 Task: Look for space in Saint-Hyacinthe, Canada from 2nd September, 2023 to 10th September, 2023 for 1 adult in price range Rs.5000 to Rs.16000. Place can be private room with 1  bedroom having 1 bed and 1 bathroom. Property type can be house, flat, guest house, hotel. Booking option can be shelf check-in. Required host language is English.
Action: Mouse moved to (388, 75)
Screenshot: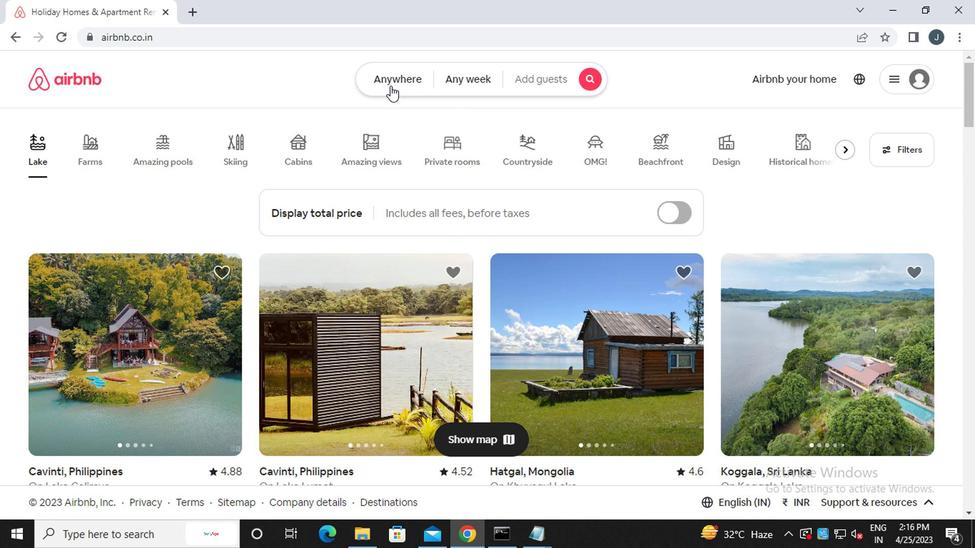 
Action: Mouse pressed left at (388, 75)
Screenshot: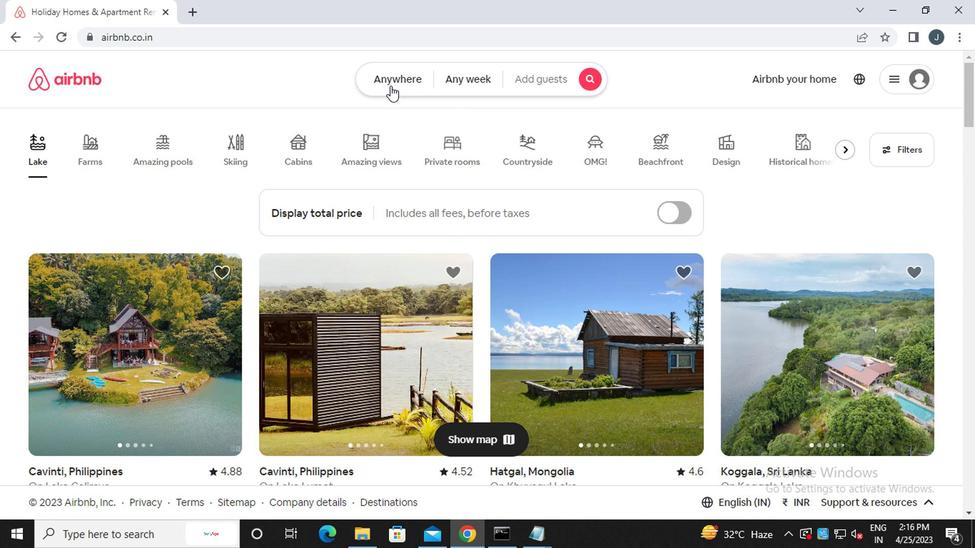 
Action: Mouse moved to (230, 133)
Screenshot: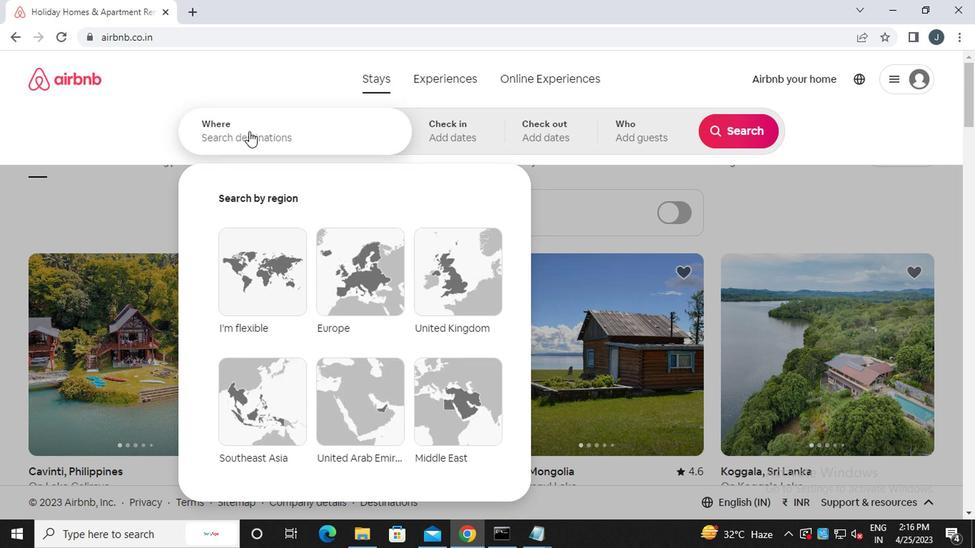 
Action: Mouse pressed left at (230, 133)
Screenshot: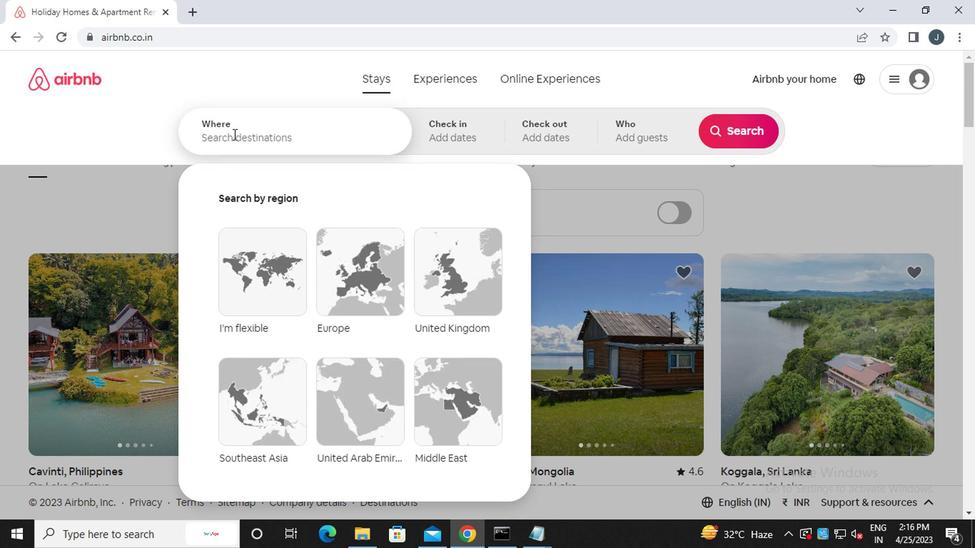 
Action: Key pressed s<Key.caps_lock>aint-<Key.caps_lock>h<Key.caps_lock>yacinthe,<Key.caps_lock>c<Key.caps_lock>anada
Screenshot: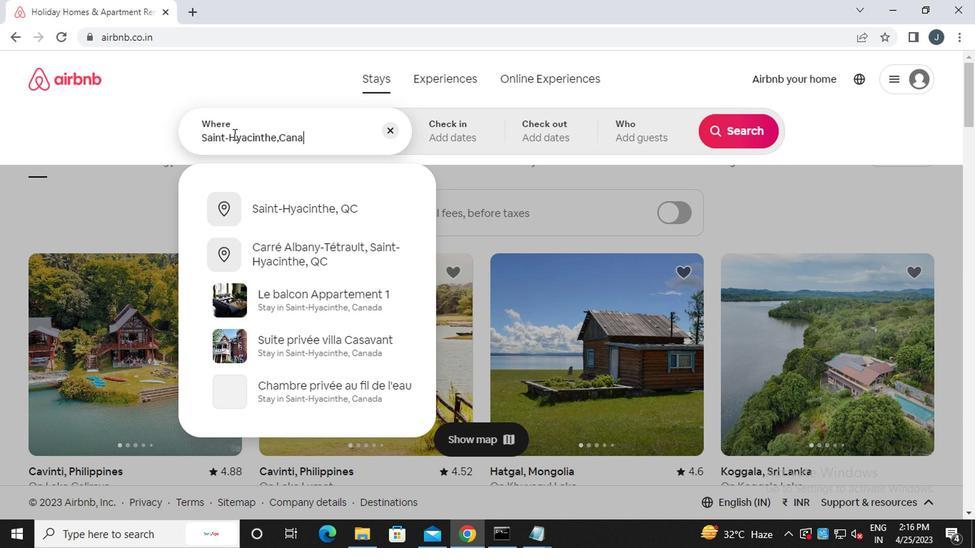 
Action: Mouse moved to (467, 137)
Screenshot: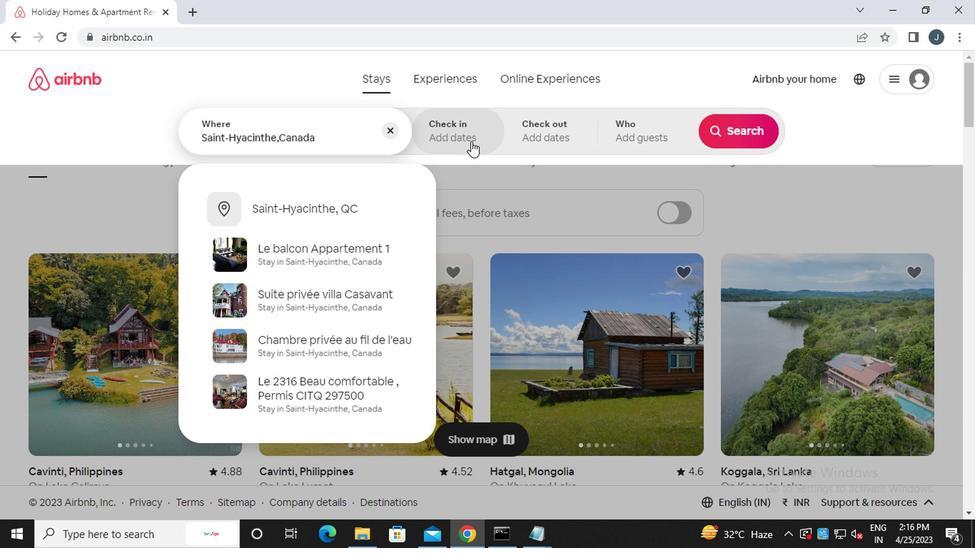
Action: Mouse pressed left at (467, 137)
Screenshot: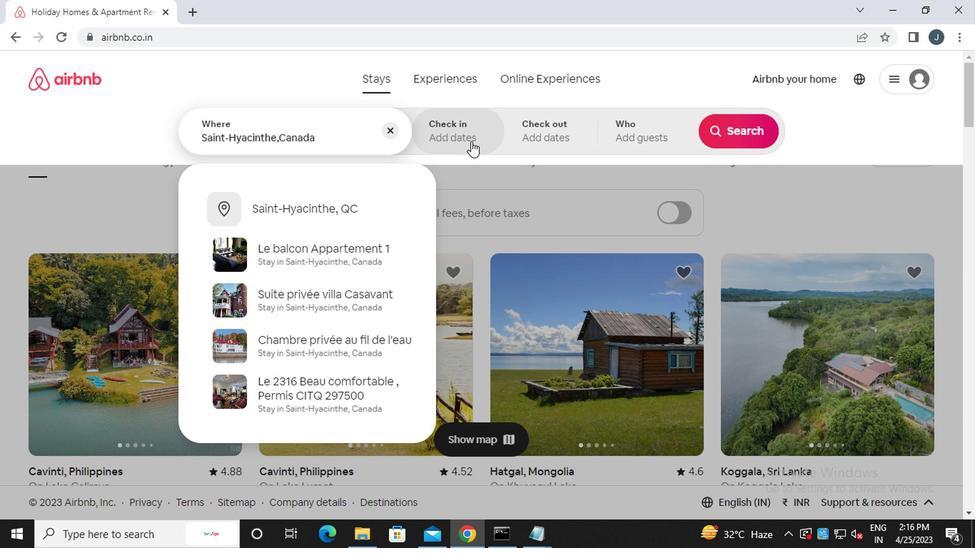 
Action: Mouse moved to (725, 243)
Screenshot: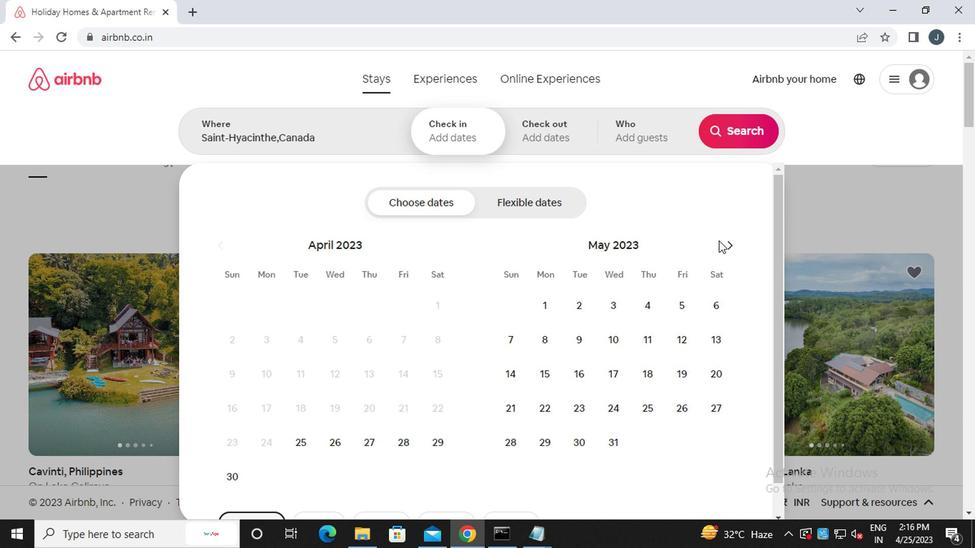 
Action: Mouse pressed left at (725, 243)
Screenshot: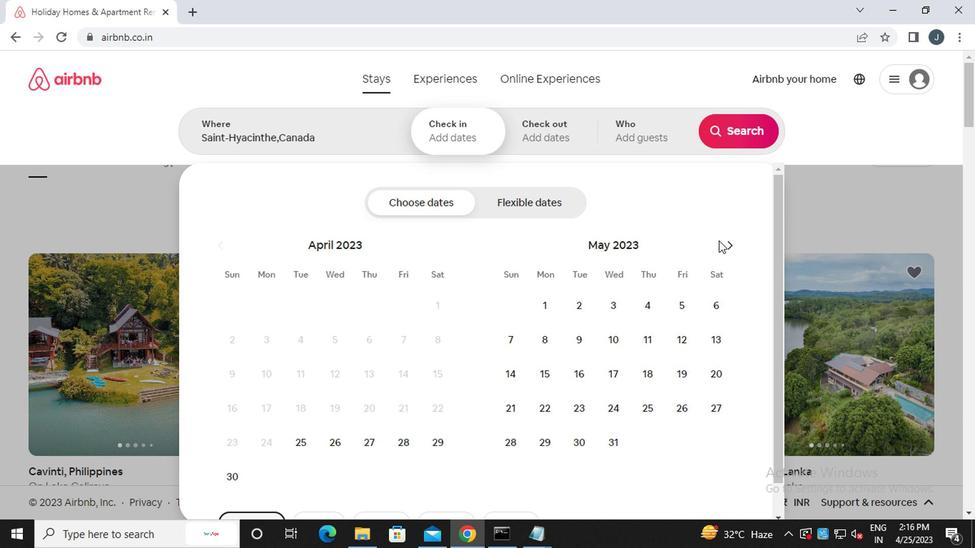 
Action: Mouse moved to (727, 244)
Screenshot: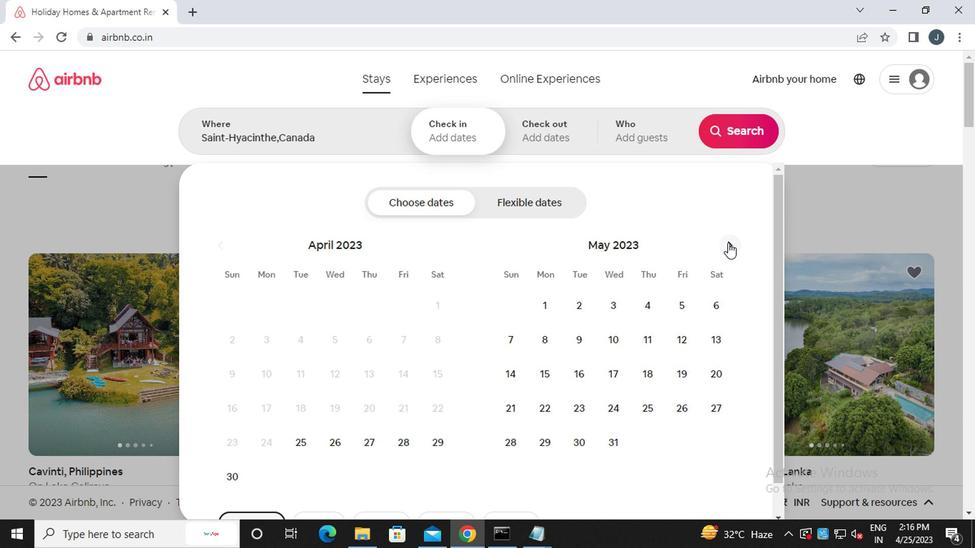 
Action: Mouse pressed left at (727, 244)
Screenshot: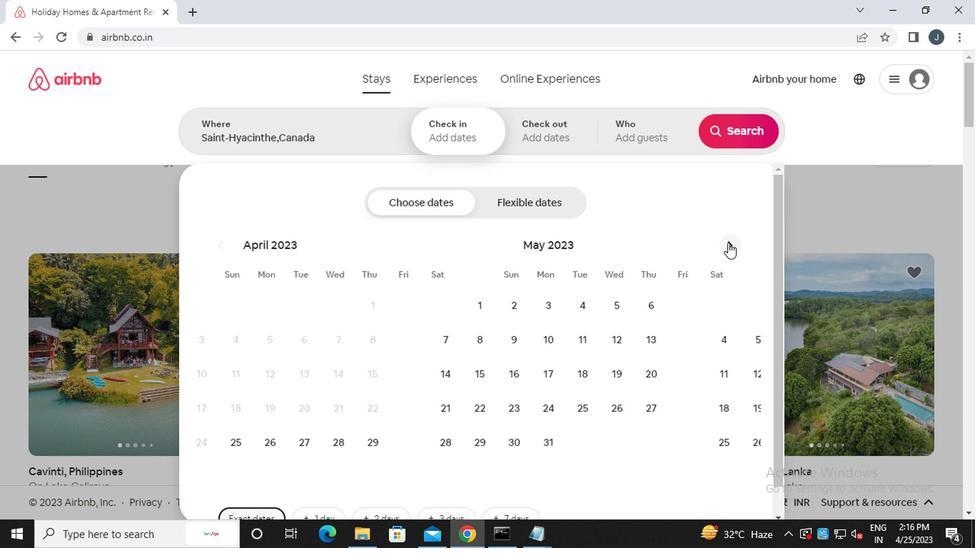 
Action: Mouse moved to (728, 244)
Screenshot: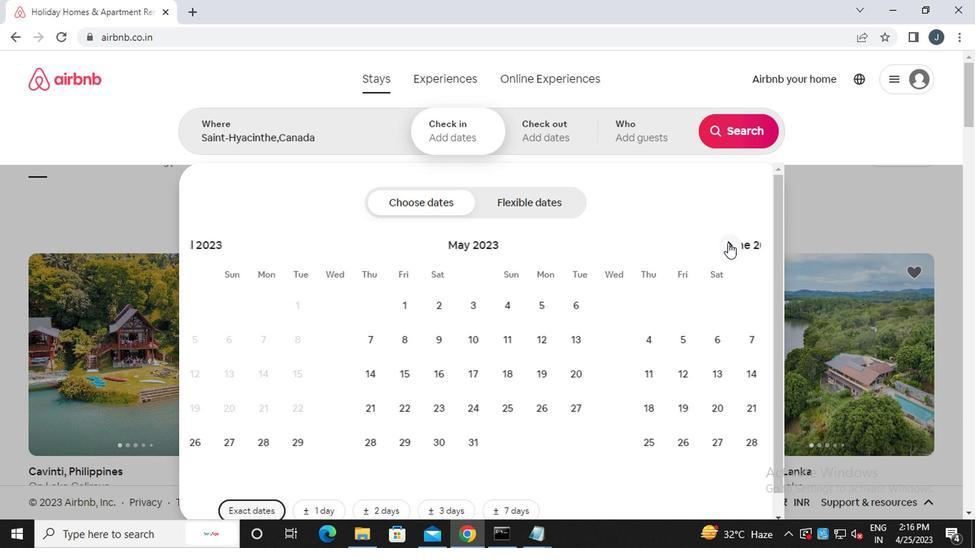 
Action: Mouse pressed left at (728, 244)
Screenshot: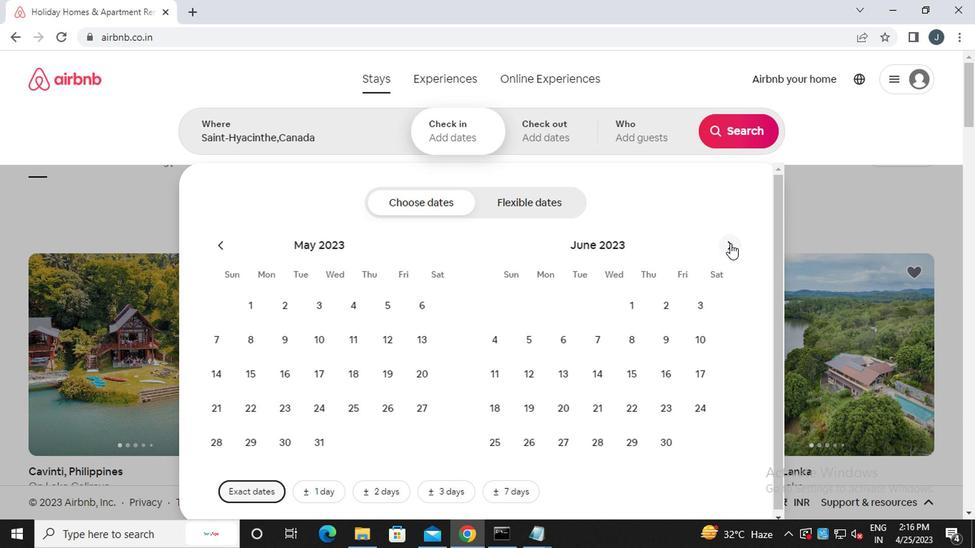 
Action: Mouse moved to (729, 245)
Screenshot: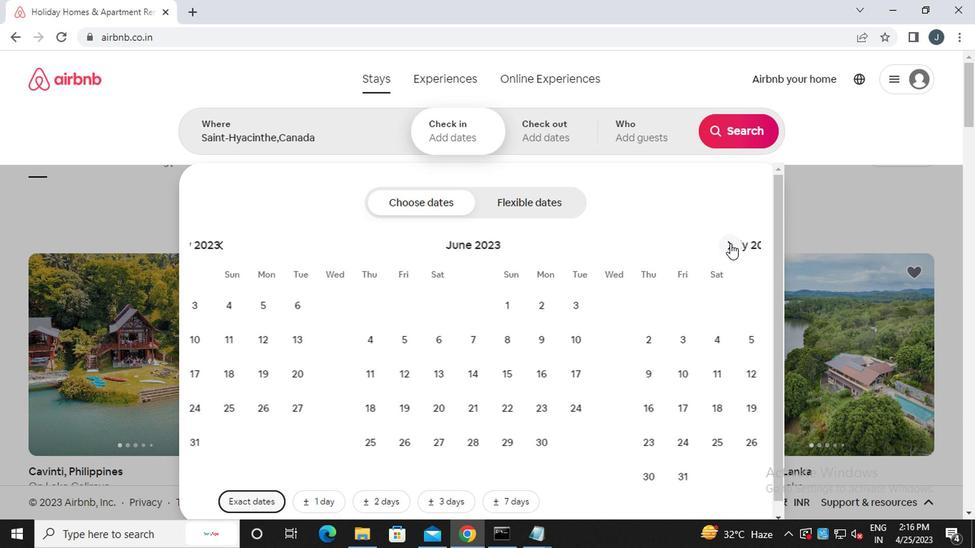 
Action: Mouse pressed left at (729, 245)
Screenshot: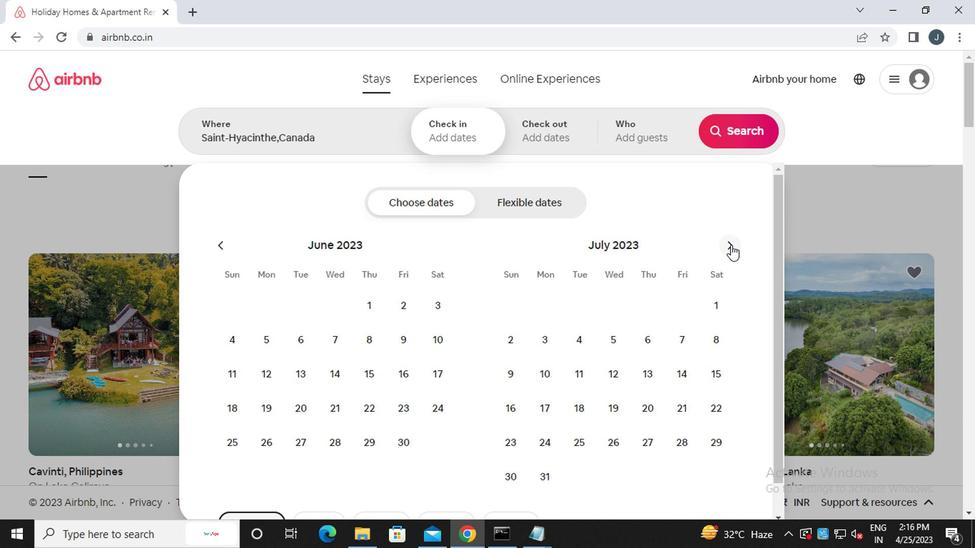 
Action: Mouse moved to (708, 309)
Screenshot: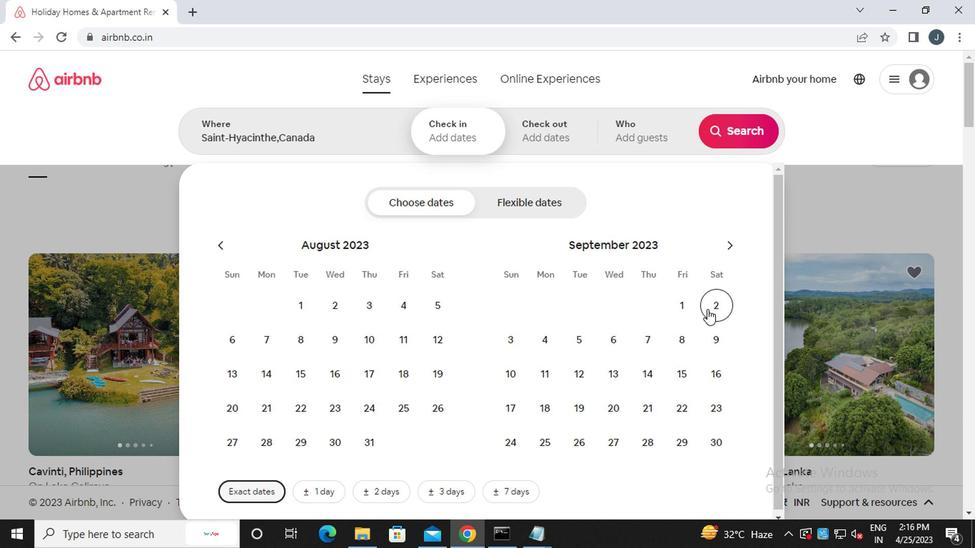 
Action: Mouse pressed left at (708, 309)
Screenshot: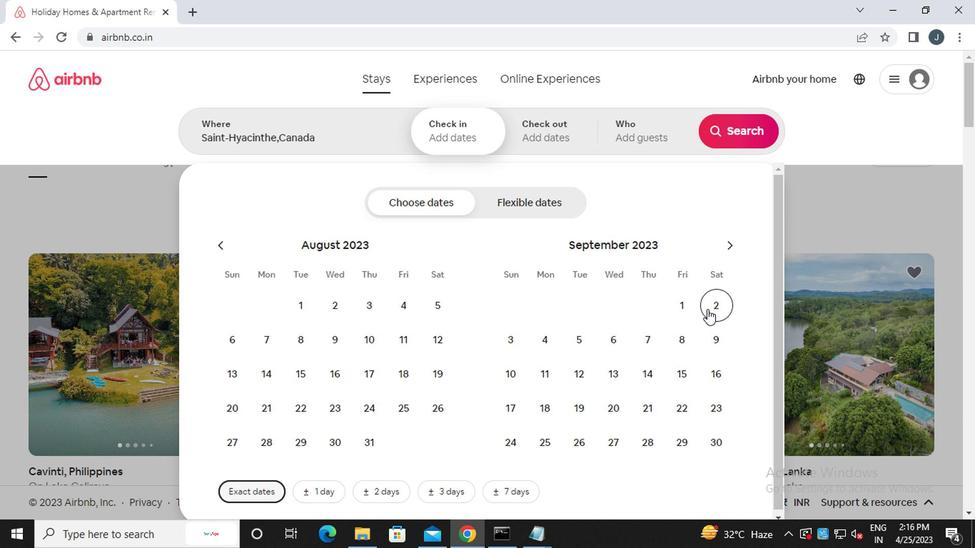 
Action: Mouse moved to (524, 372)
Screenshot: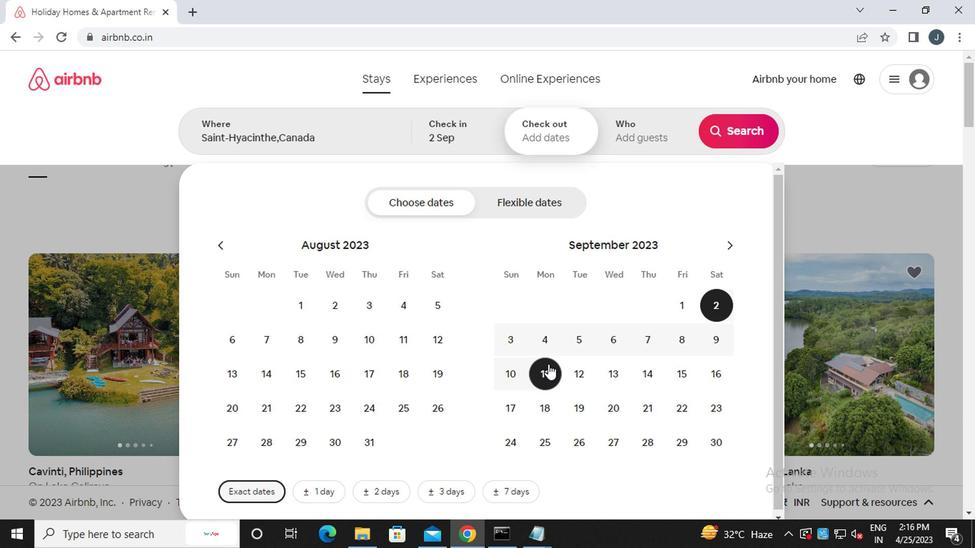 
Action: Mouse pressed left at (524, 372)
Screenshot: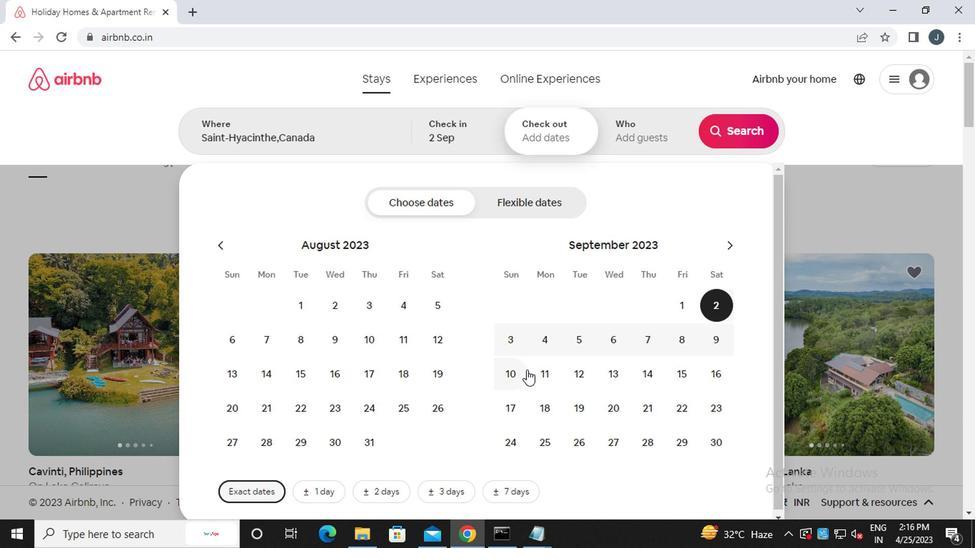 
Action: Mouse moved to (634, 130)
Screenshot: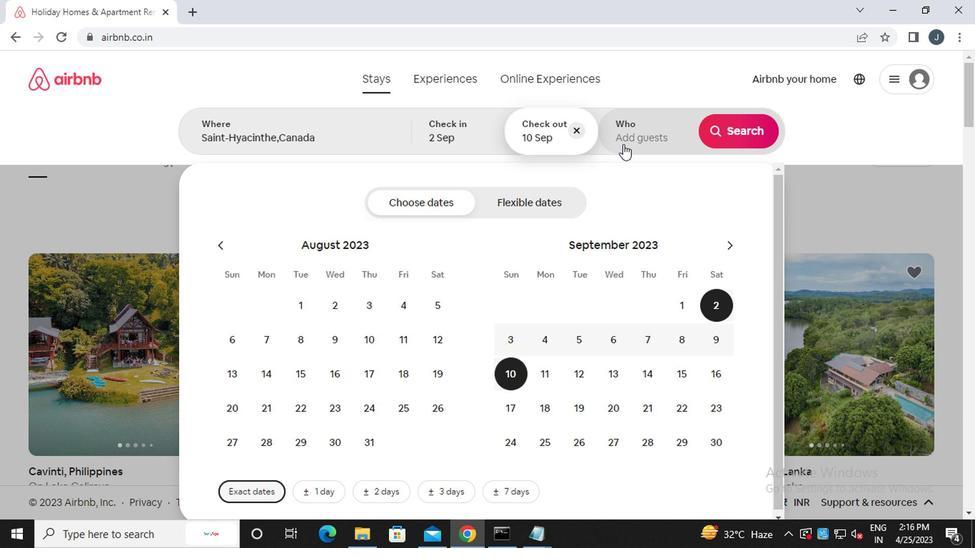 
Action: Mouse pressed left at (634, 130)
Screenshot: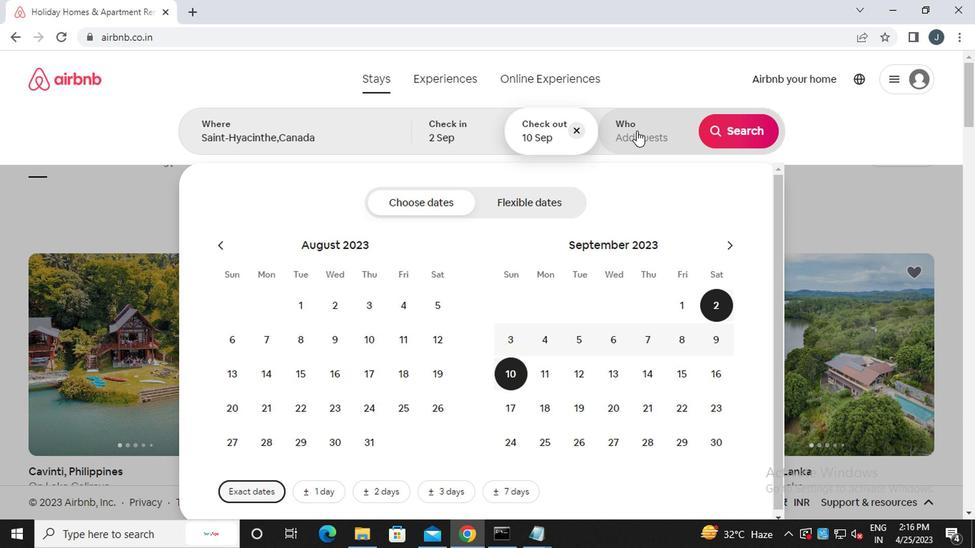 
Action: Mouse moved to (749, 208)
Screenshot: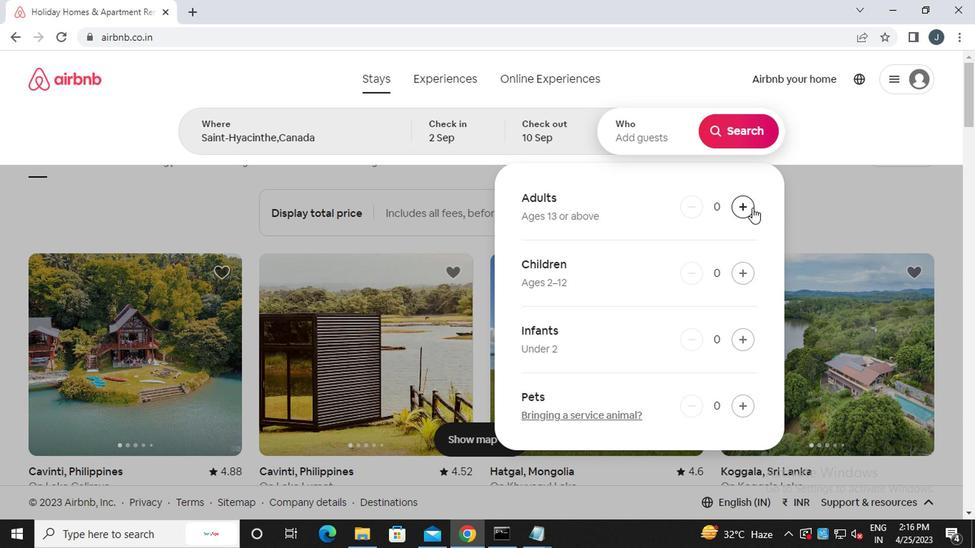 
Action: Mouse pressed left at (749, 208)
Screenshot: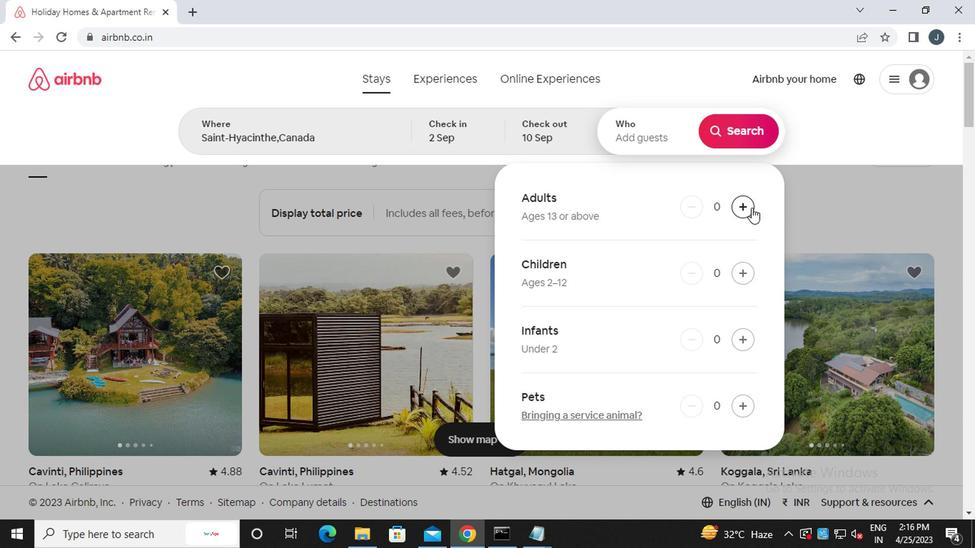 
Action: Mouse moved to (738, 131)
Screenshot: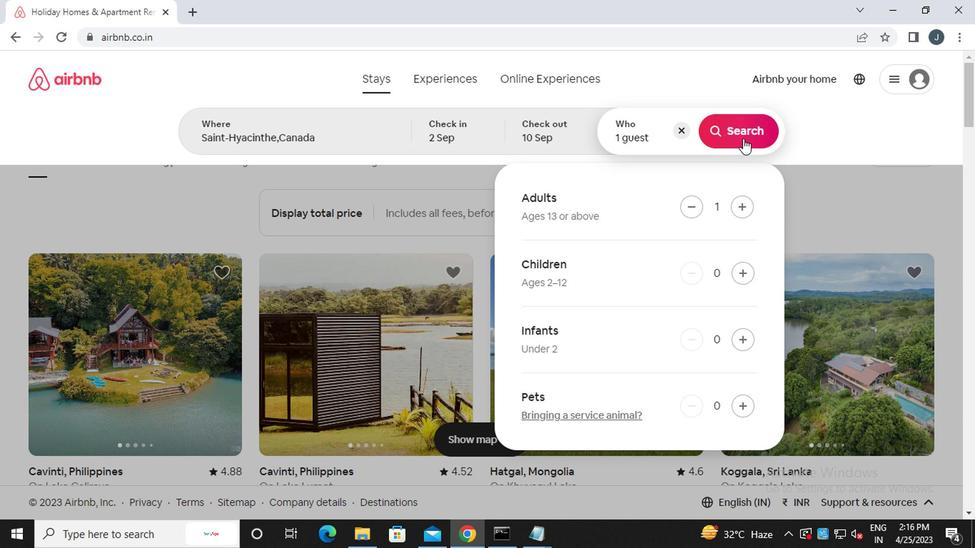 
Action: Mouse pressed left at (738, 131)
Screenshot: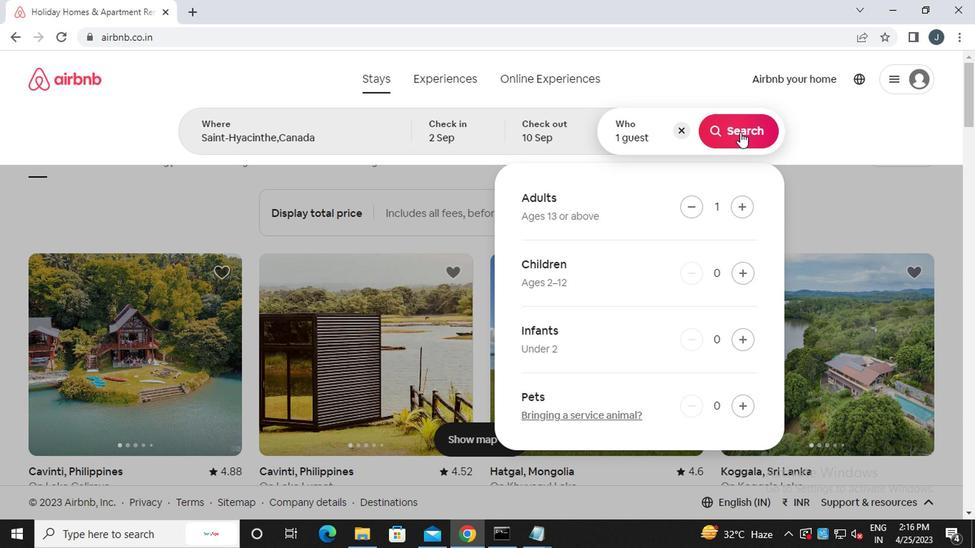 
Action: Mouse moved to (926, 135)
Screenshot: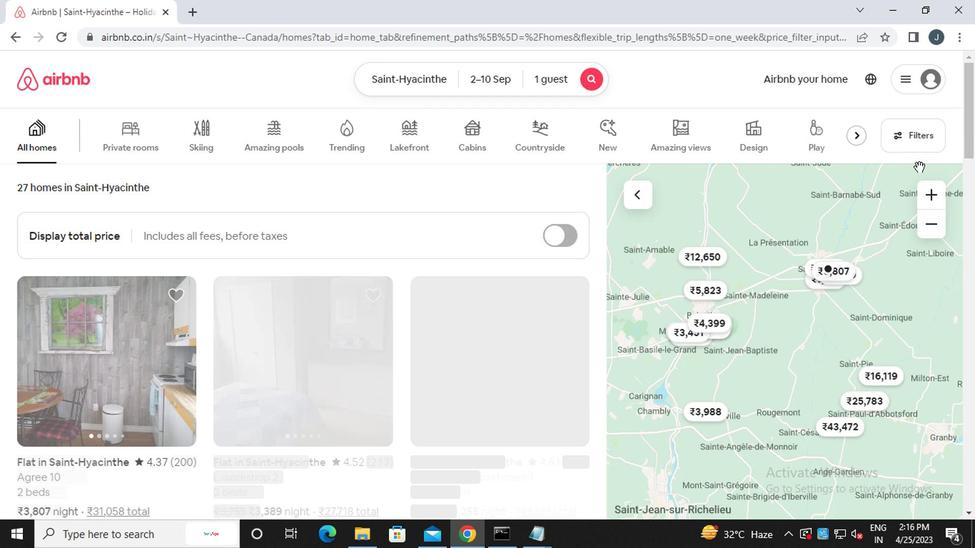 
Action: Mouse pressed left at (926, 135)
Screenshot: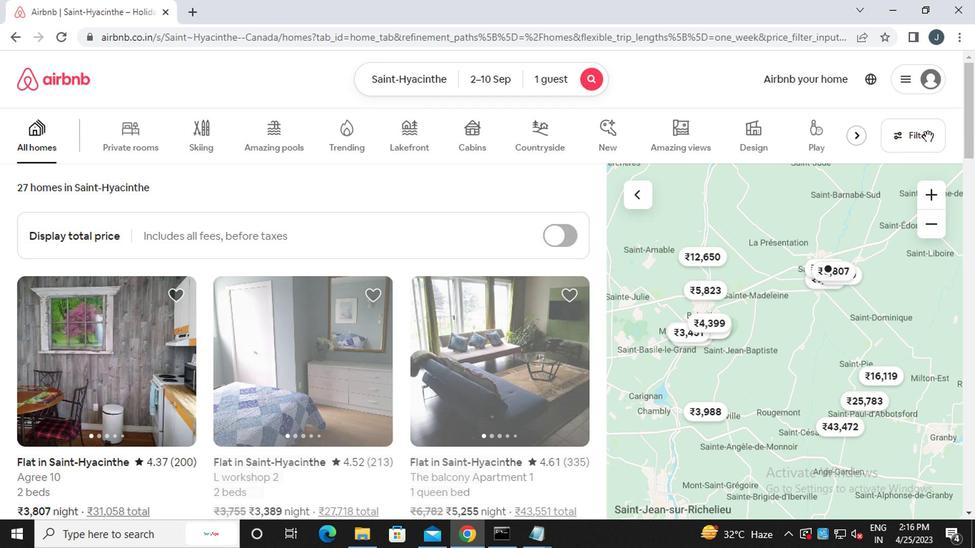 
Action: Mouse moved to (323, 315)
Screenshot: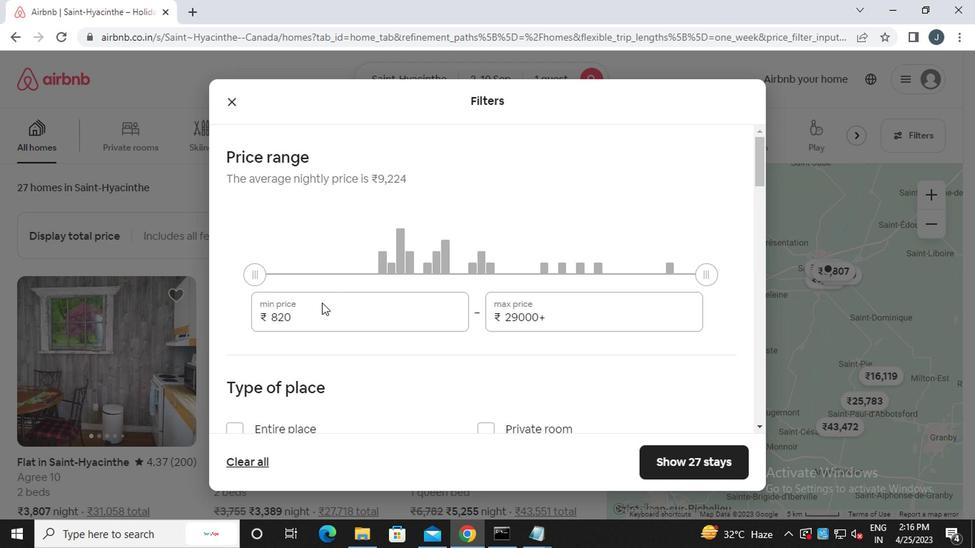
Action: Mouse pressed left at (323, 315)
Screenshot: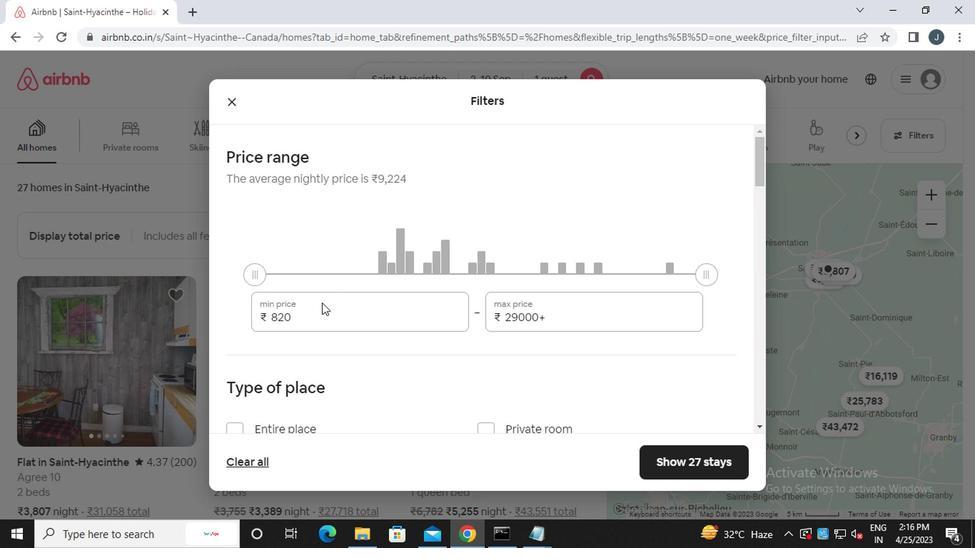 
Action: Mouse moved to (321, 312)
Screenshot: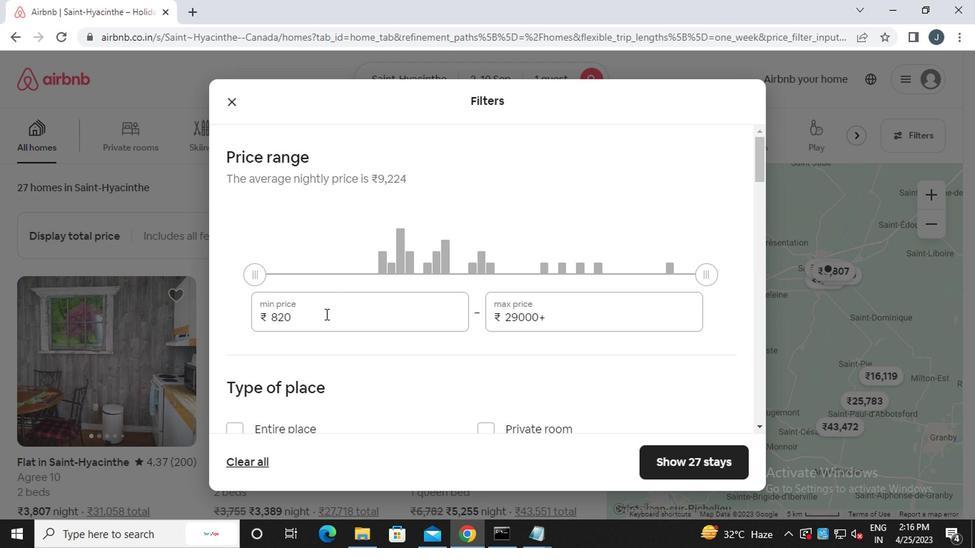 
Action: Key pressed <Key.backspace><Key.backspace><Key.backspace><<101>><<96>><<96>><<96>>
Screenshot: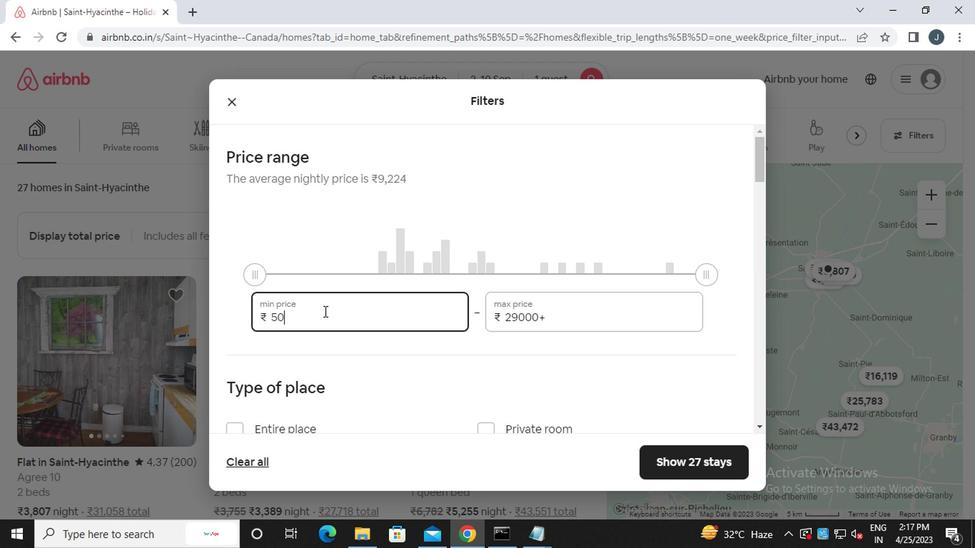 
Action: Mouse moved to (583, 321)
Screenshot: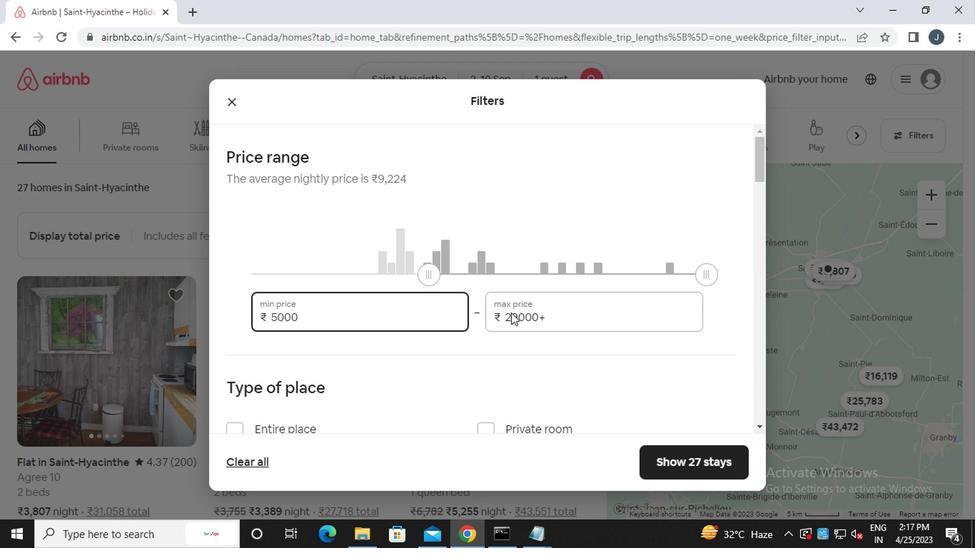 
Action: Mouse pressed left at (583, 321)
Screenshot: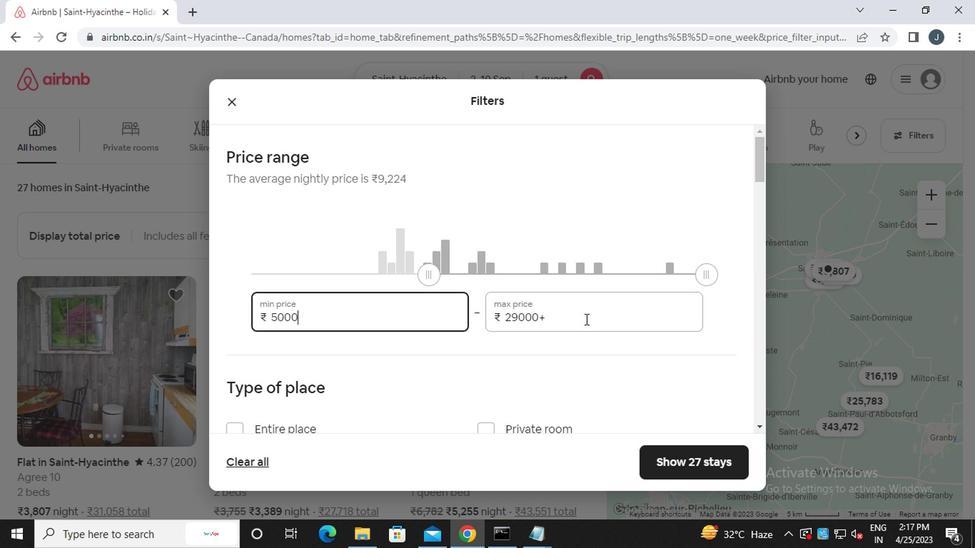 
Action: Key pressed <Key.backspace><Key.backspace><Key.backspace><Key.backspace><Key.backspace><Key.backspace><Key.backspace><Key.backspace><Key.backspace><Key.backspace><Key.backspace><<97>><<102>><<96>><<96>><<96>>
Screenshot: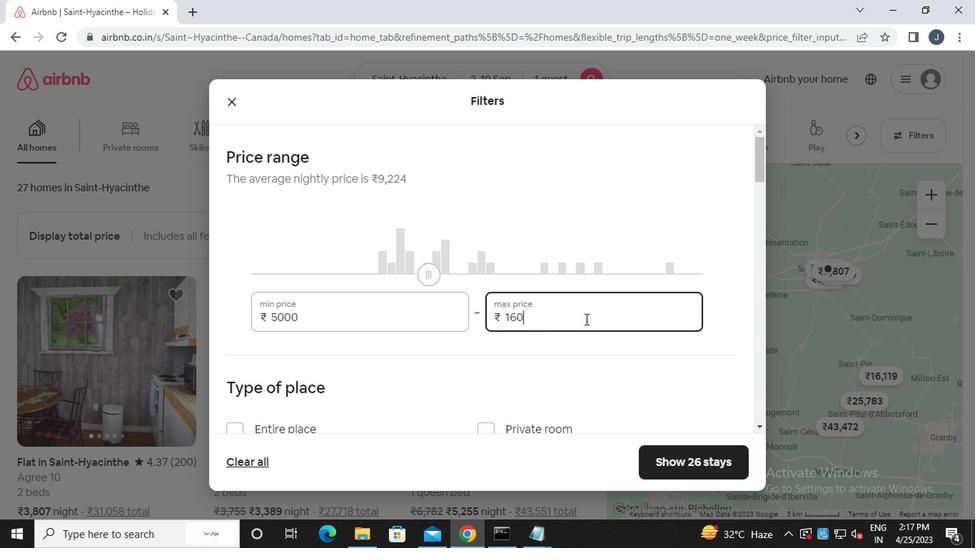 
Action: Mouse moved to (439, 316)
Screenshot: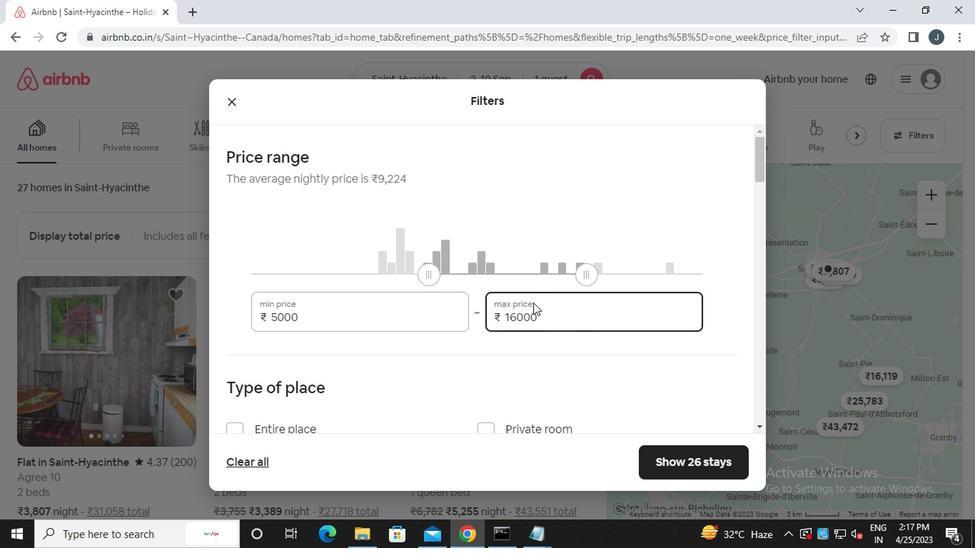 
Action: Mouse scrolled (439, 315) with delta (0, 0)
Screenshot: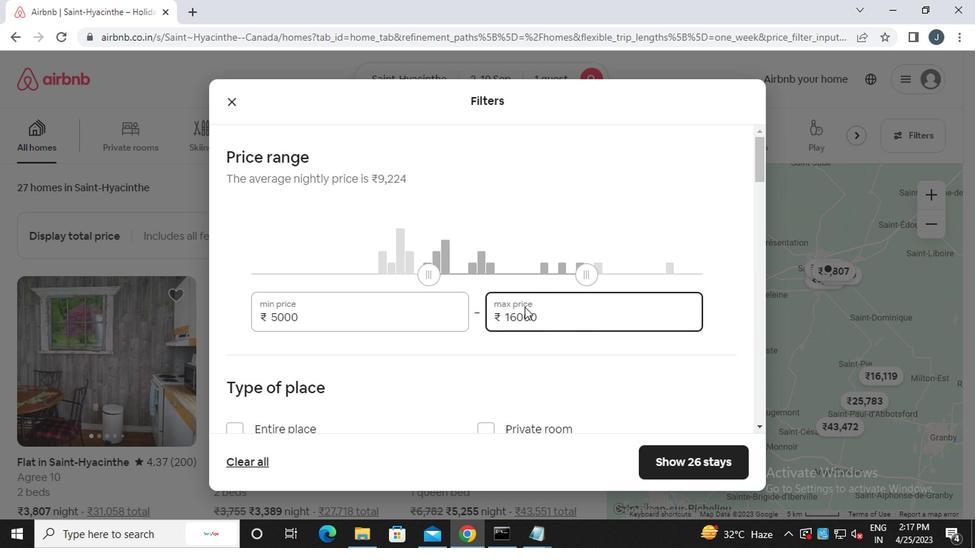 
Action: Mouse scrolled (439, 315) with delta (0, 0)
Screenshot: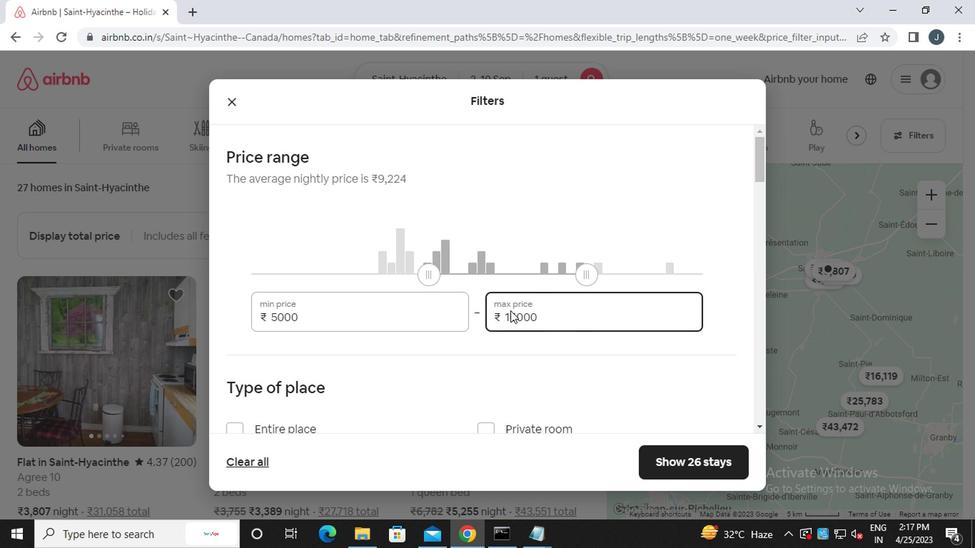 
Action: Mouse moved to (483, 286)
Screenshot: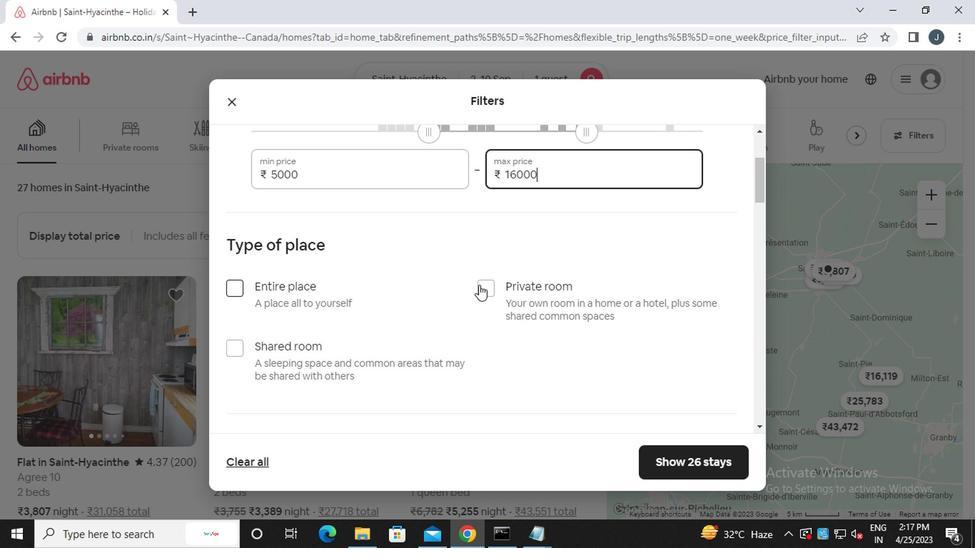 
Action: Mouse pressed left at (483, 286)
Screenshot: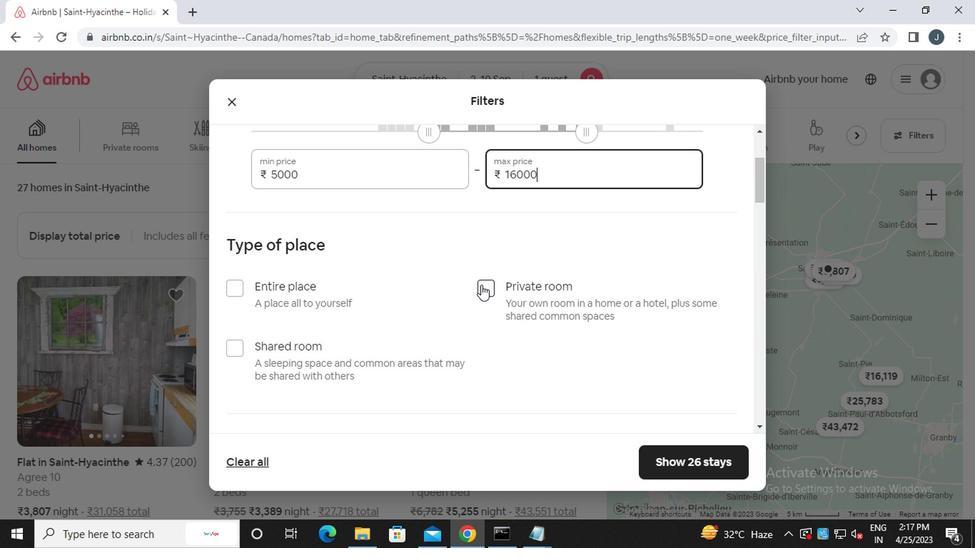 
Action: Mouse moved to (465, 294)
Screenshot: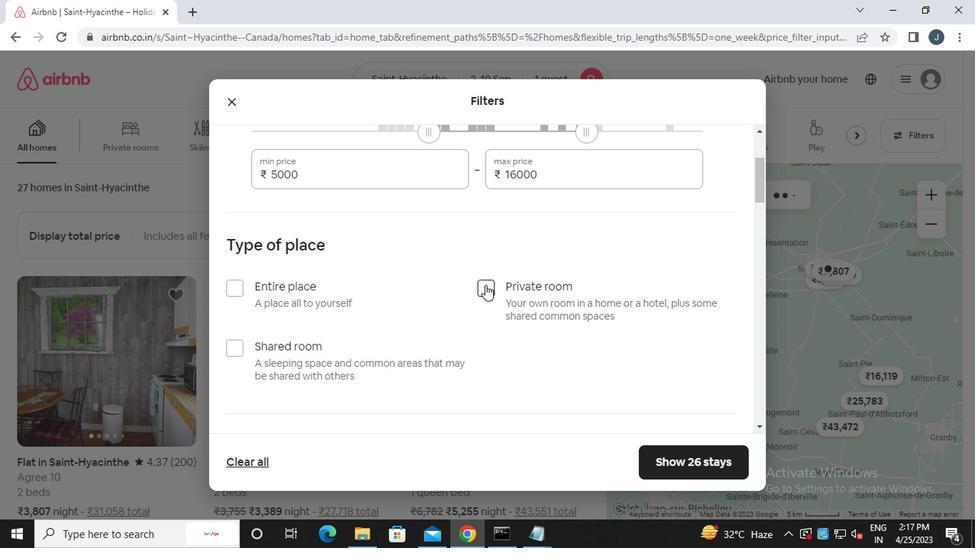 
Action: Mouse scrolled (465, 293) with delta (0, 0)
Screenshot: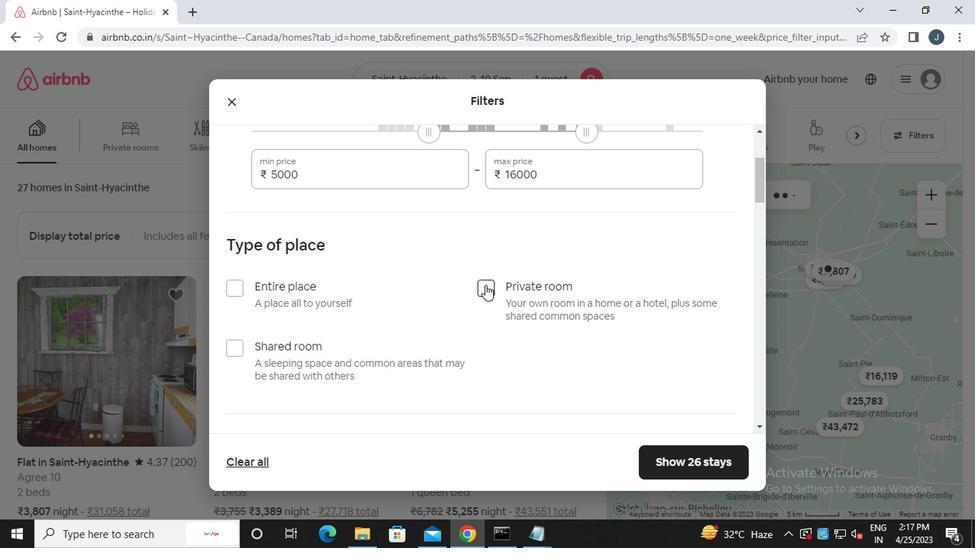 
Action: Mouse moved to (465, 294)
Screenshot: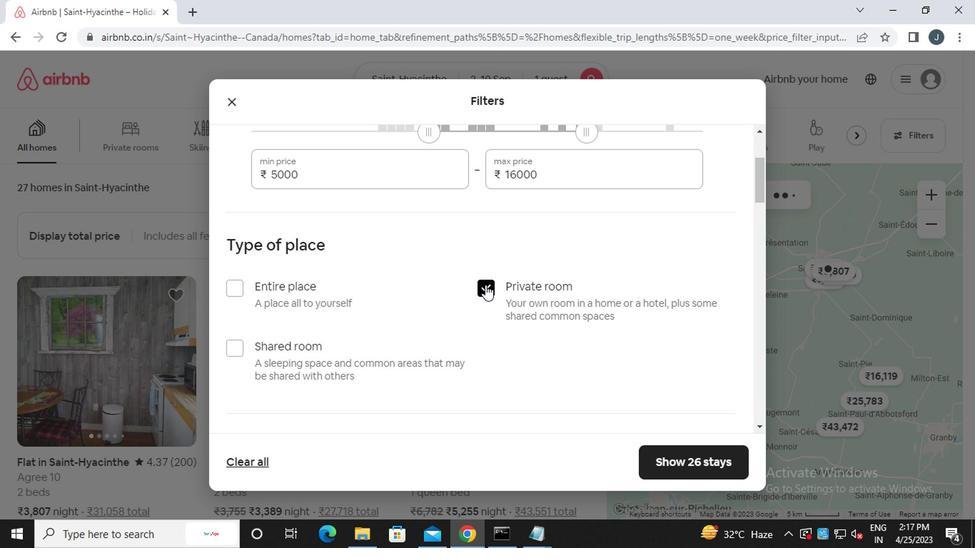 
Action: Mouse scrolled (465, 294) with delta (0, 0)
Screenshot: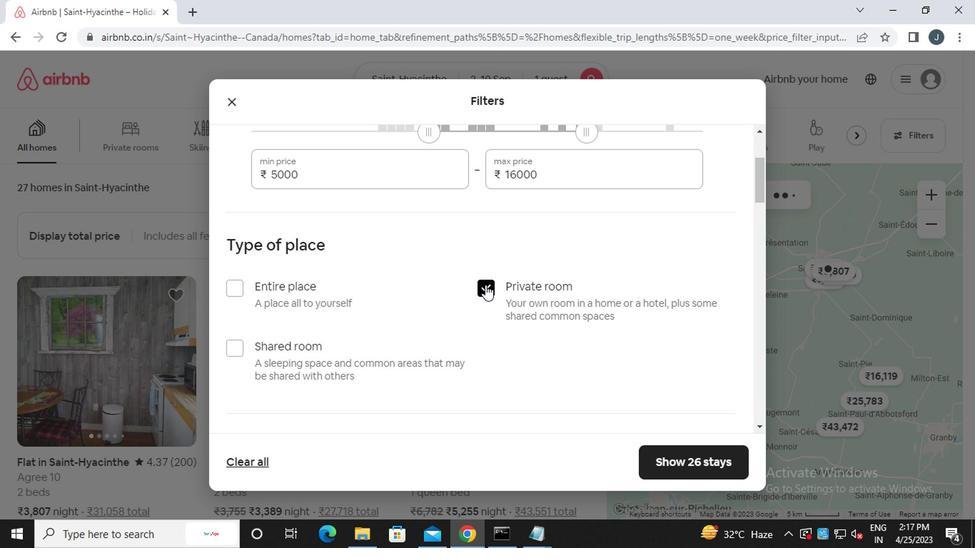 
Action: Mouse scrolled (465, 294) with delta (0, 0)
Screenshot: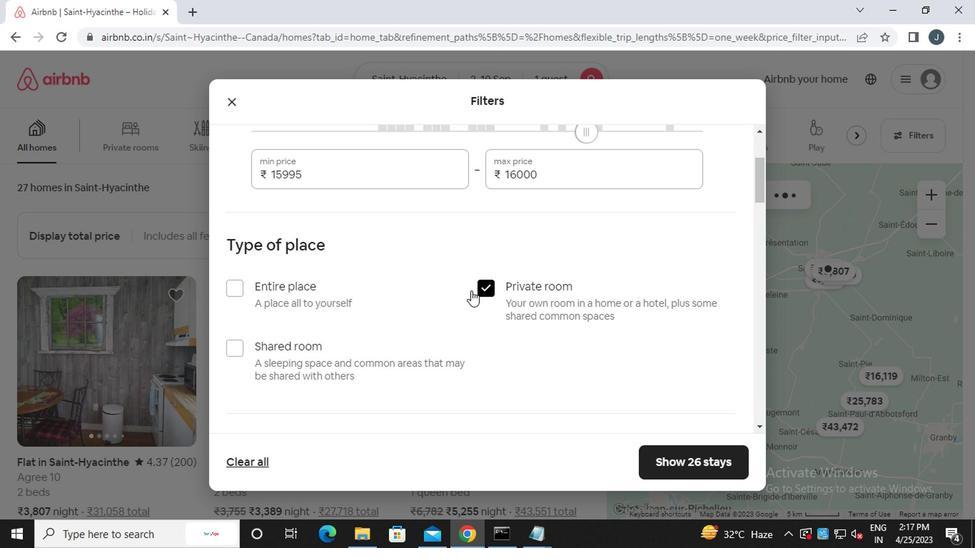 
Action: Mouse scrolled (465, 294) with delta (0, 0)
Screenshot: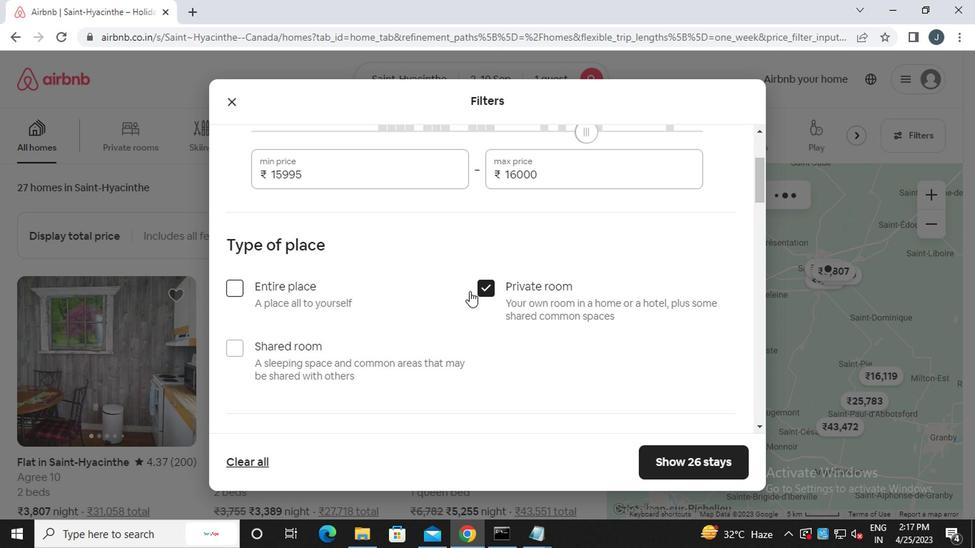 
Action: Mouse moved to (299, 234)
Screenshot: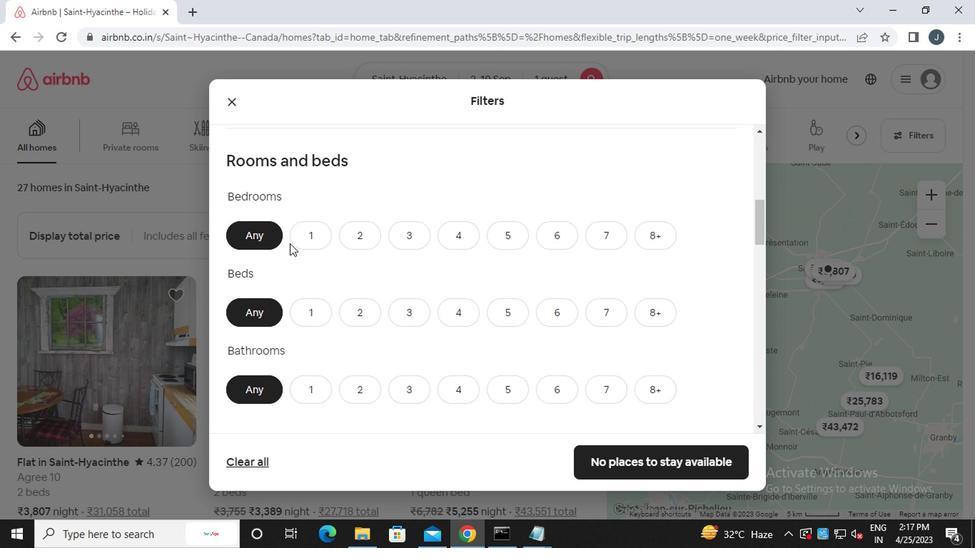 
Action: Mouse pressed left at (299, 234)
Screenshot: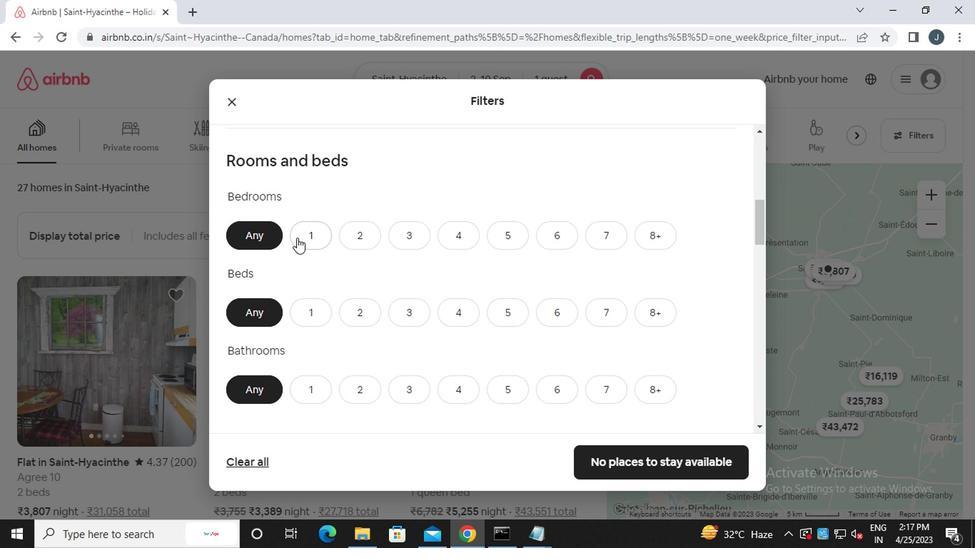 
Action: Mouse moved to (314, 307)
Screenshot: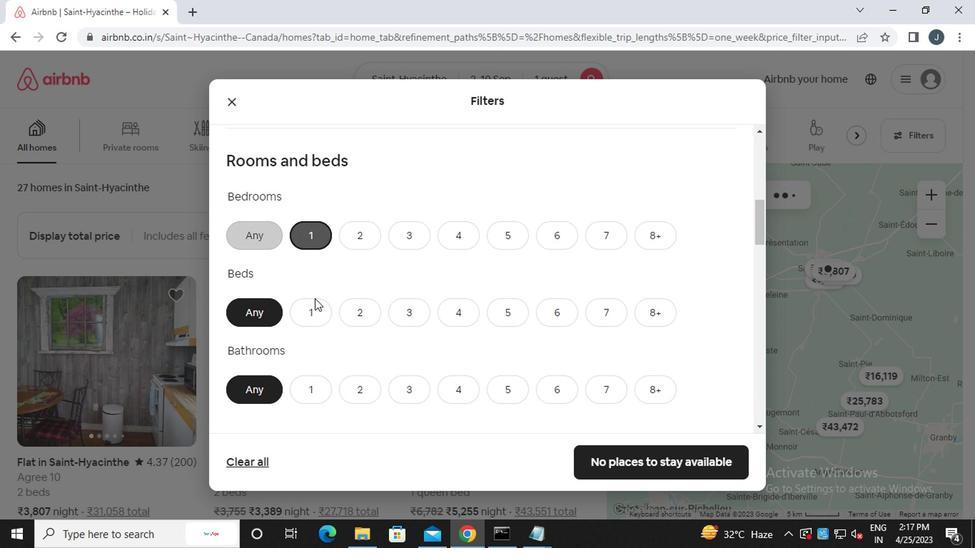 
Action: Mouse pressed left at (314, 307)
Screenshot: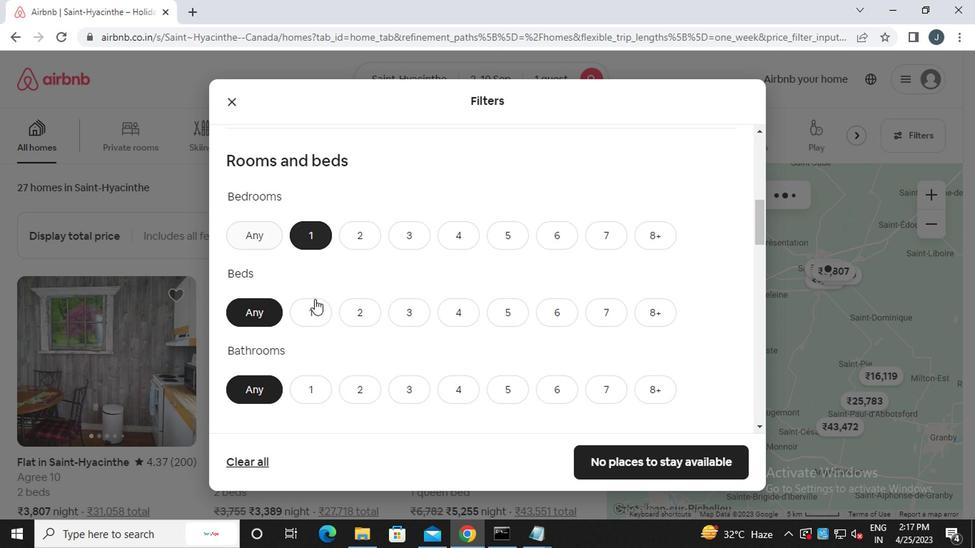 
Action: Mouse moved to (308, 393)
Screenshot: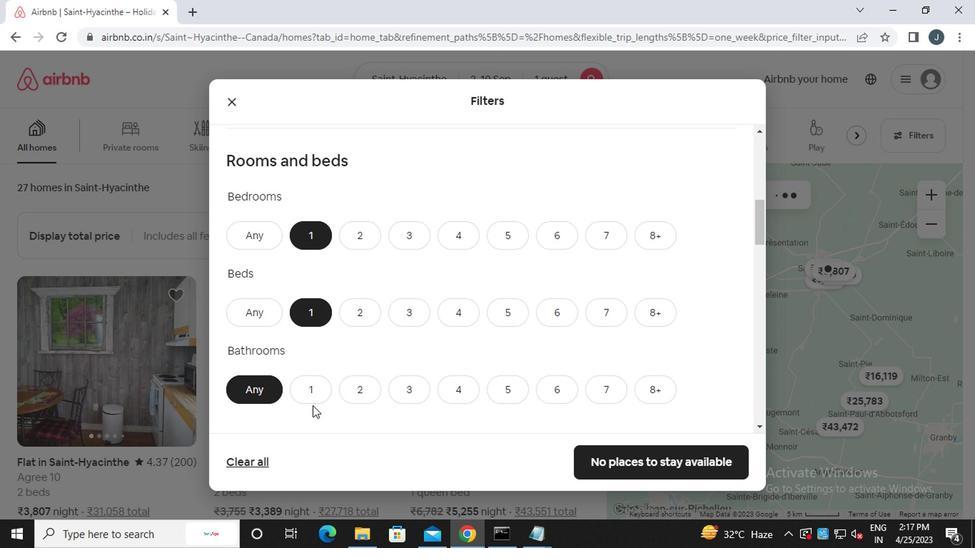 
Action: Mouse pressed left at (308, 393)
Screenshot: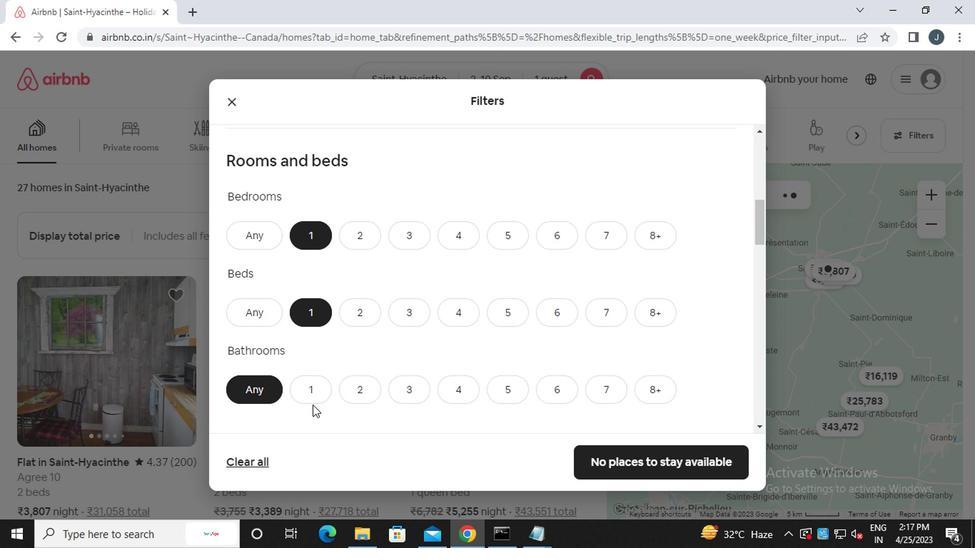
Action: Mouse moved to (306, 399)
Screenshot: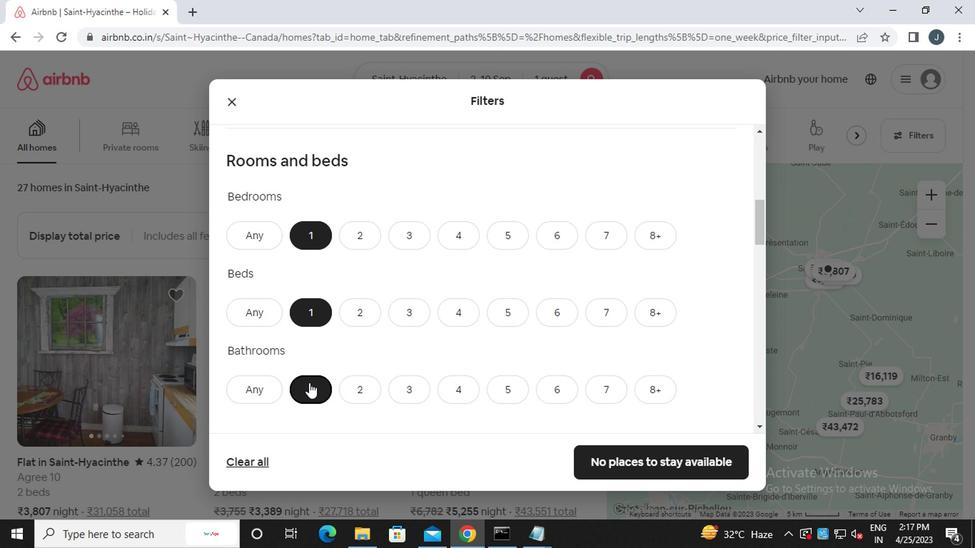 
Action: Mouse scrolled (306, 398) with delta (0, -1)
Screenshot: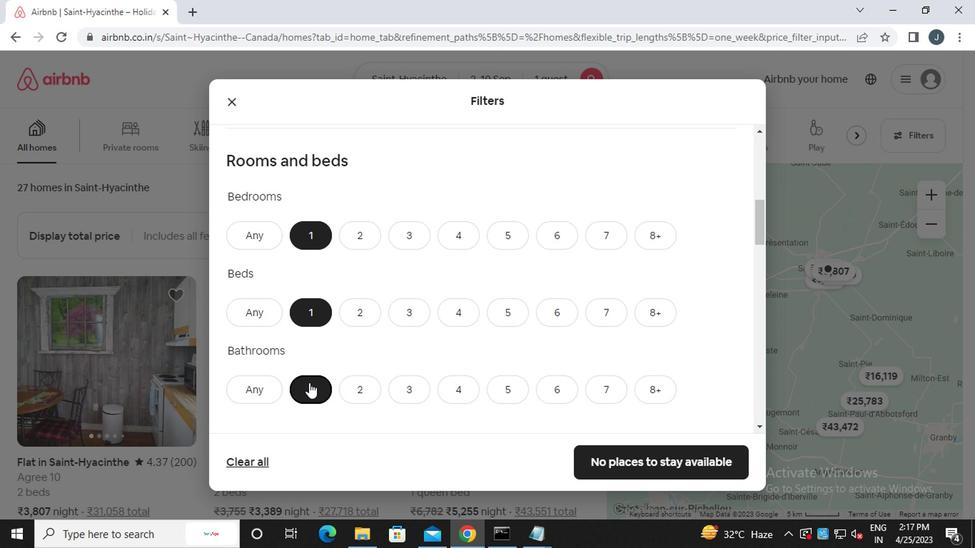 
Action: Mouse scrolled (306, 398) with delta (0, -1)
Screenshot: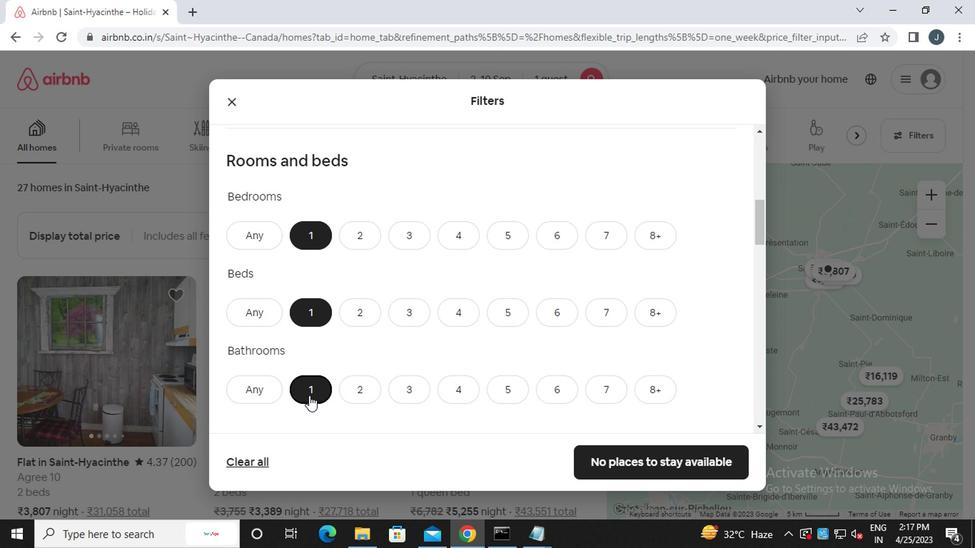 
Action: Mouse moved to (277, 390)
Screenshot: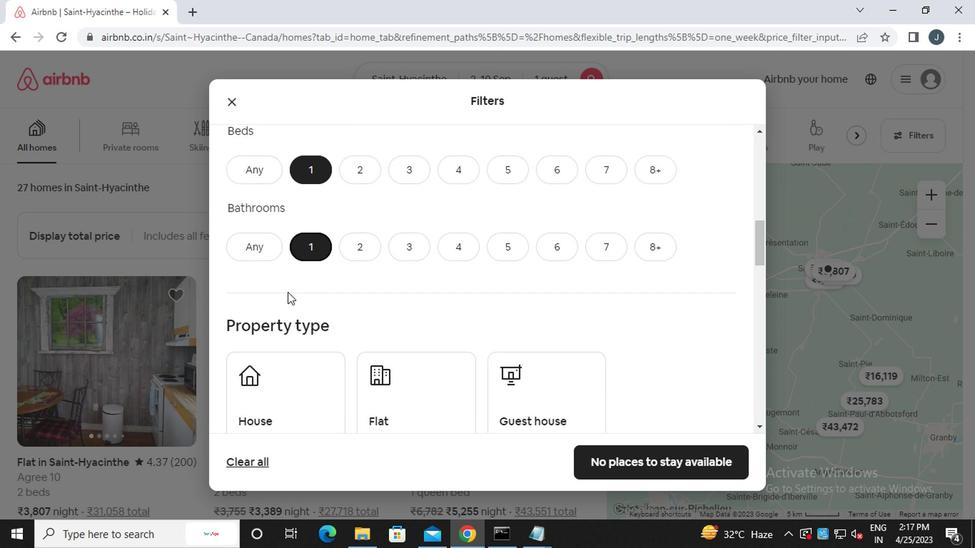 
Action: Mouse scrolled (277, 389) with delta (0, -1)
Screenshot: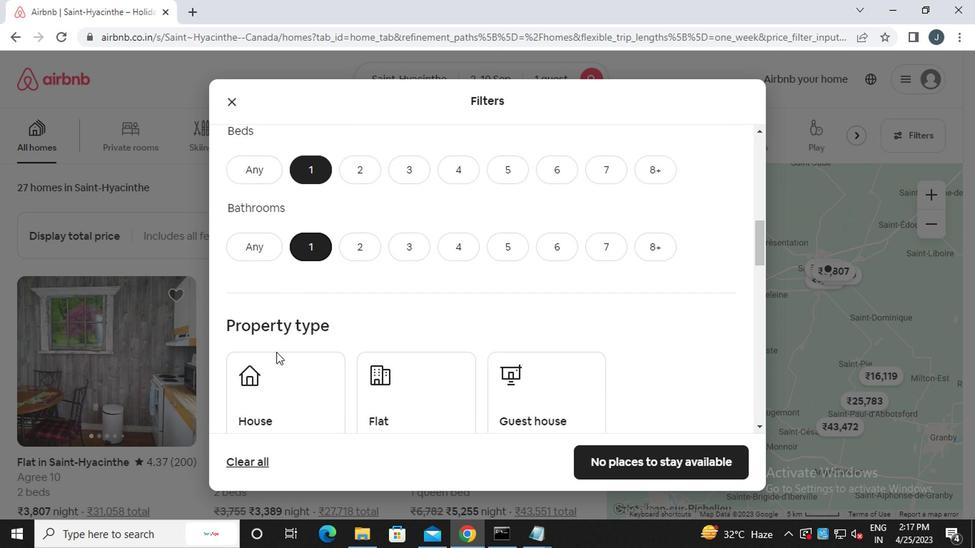 
Action: Mouse moved to (281, 299)
Screenshot: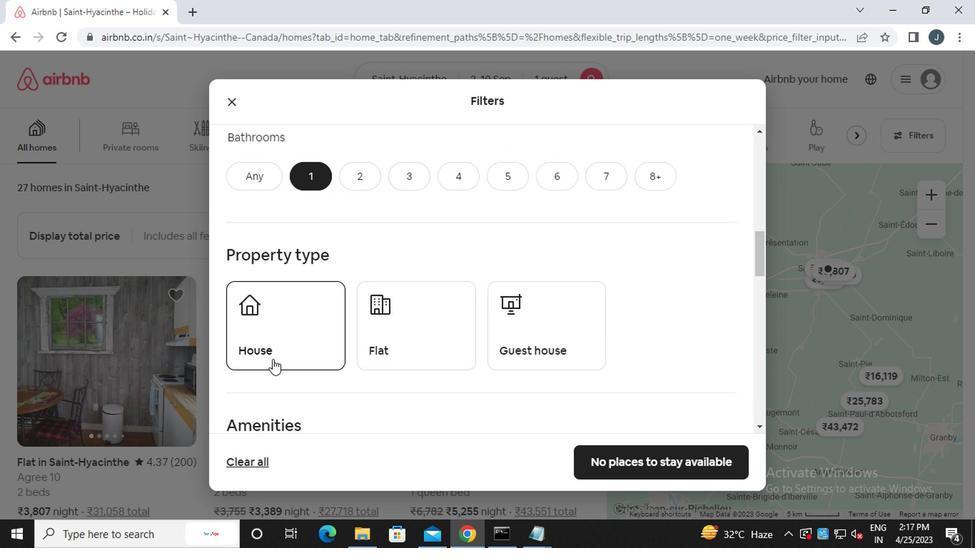 
Action: Mouse pressed left at (281, 299)
Screenshot: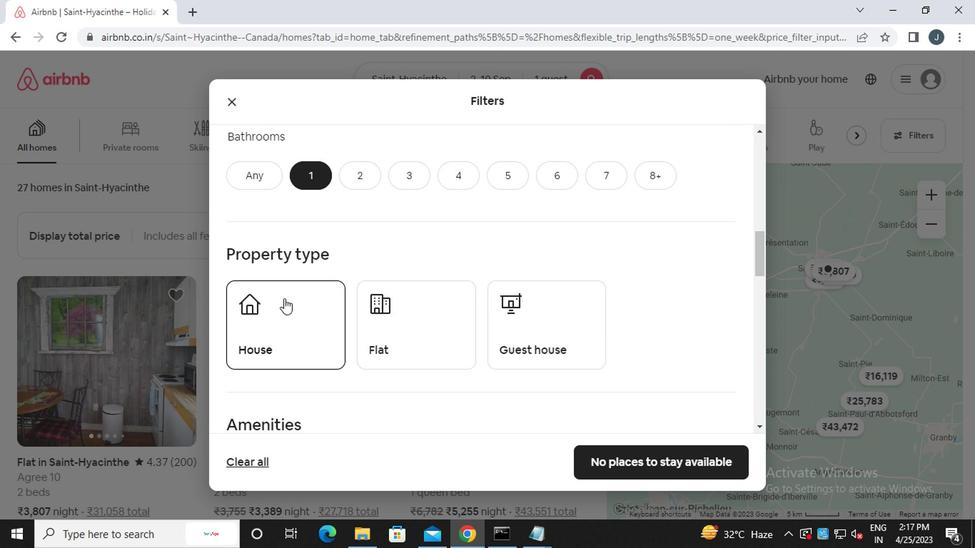 
Action: Mouse moved to (420, 343)
Screenshot: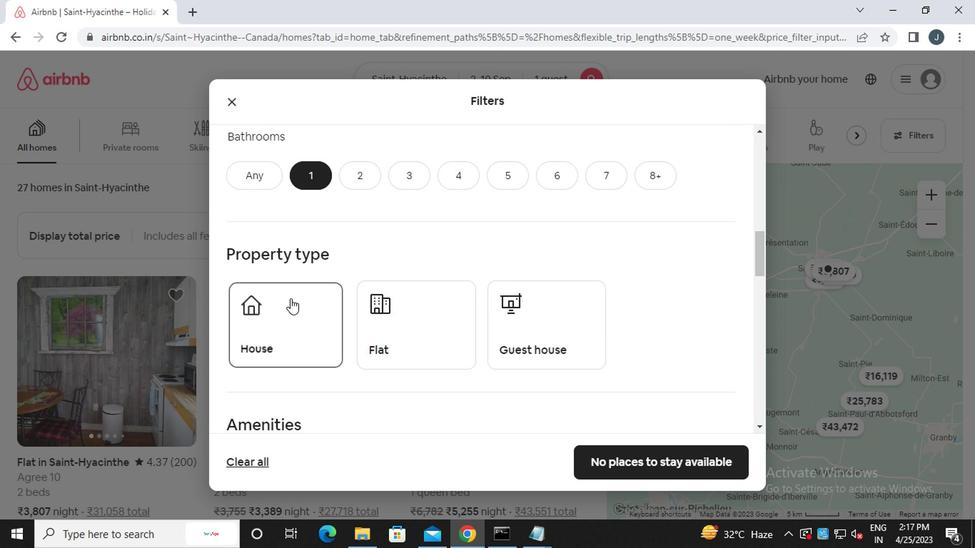 
Action: Mouse pressed left at (420, 343)
Screenshot: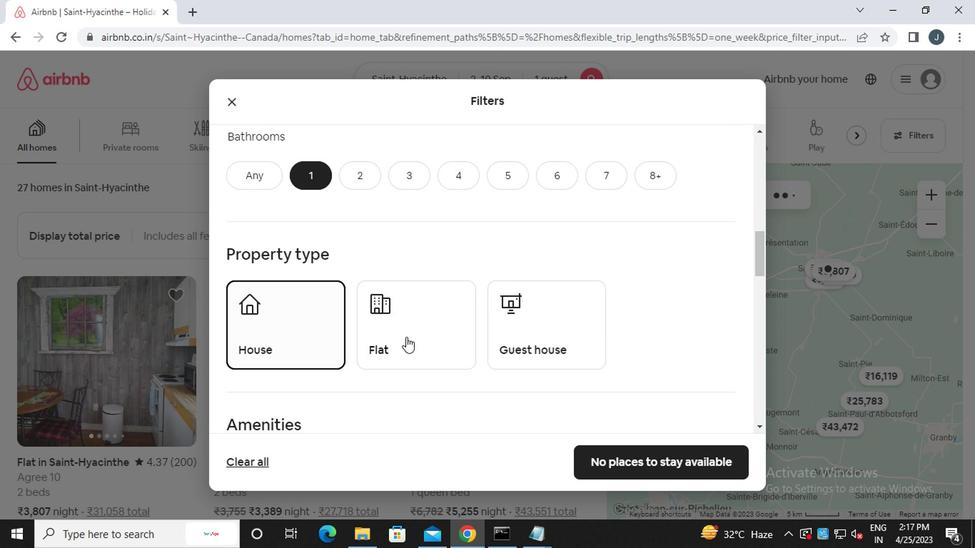 
Action: Mouse moved to (567, 338)
Screenshot: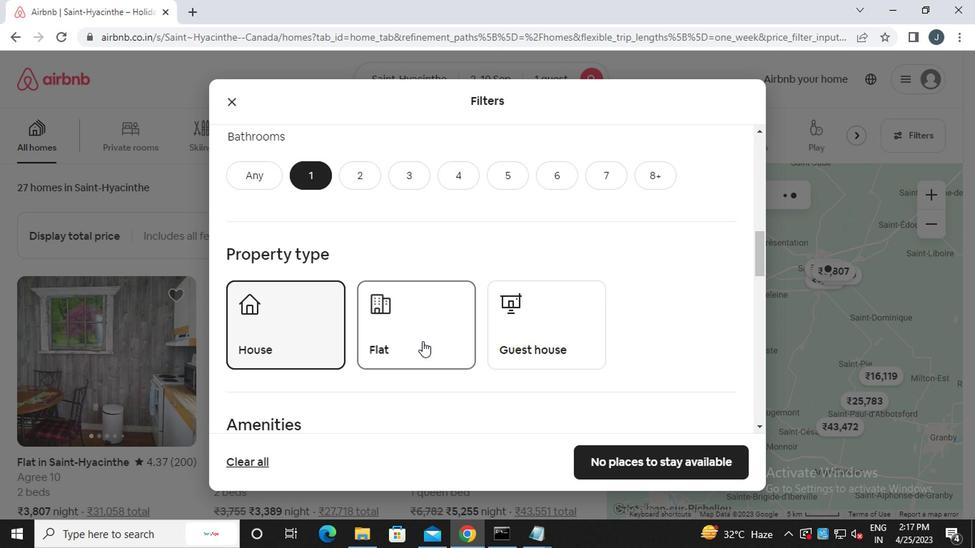 
Action: Mouse pressed left at (567, 338)
Screenshot: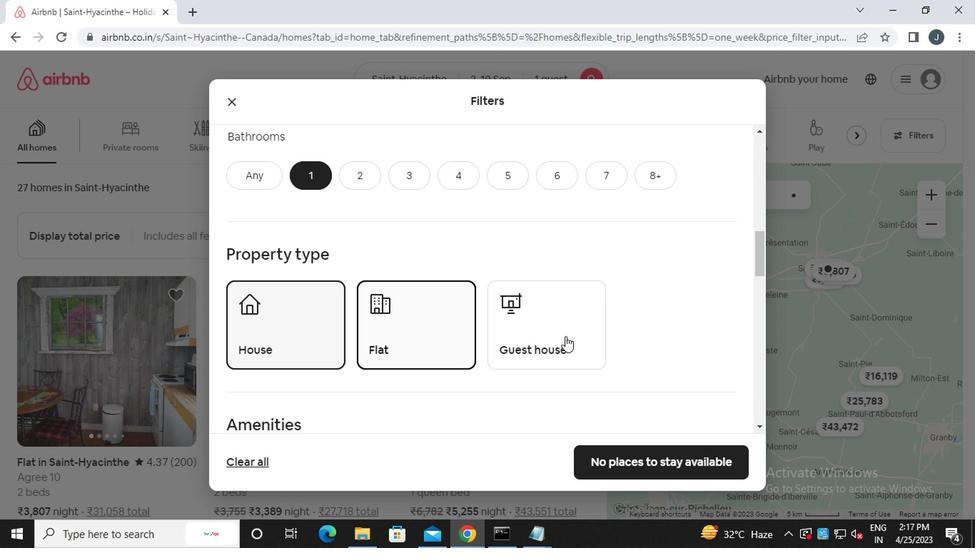 
Action: Mouse moved to (458, 346)
Screenshot: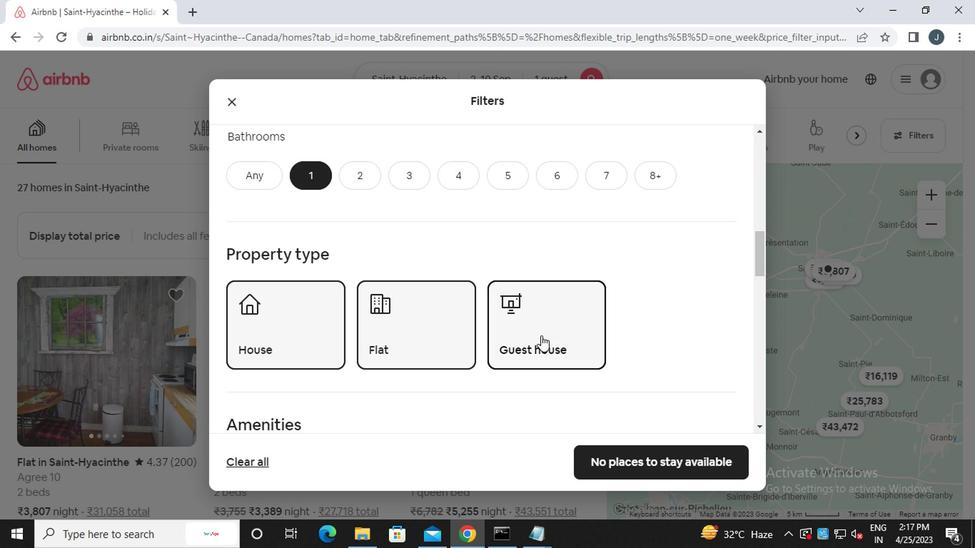 
Action: Mouse scrolled (458, 345) with delta (0, -1)
Screenshot: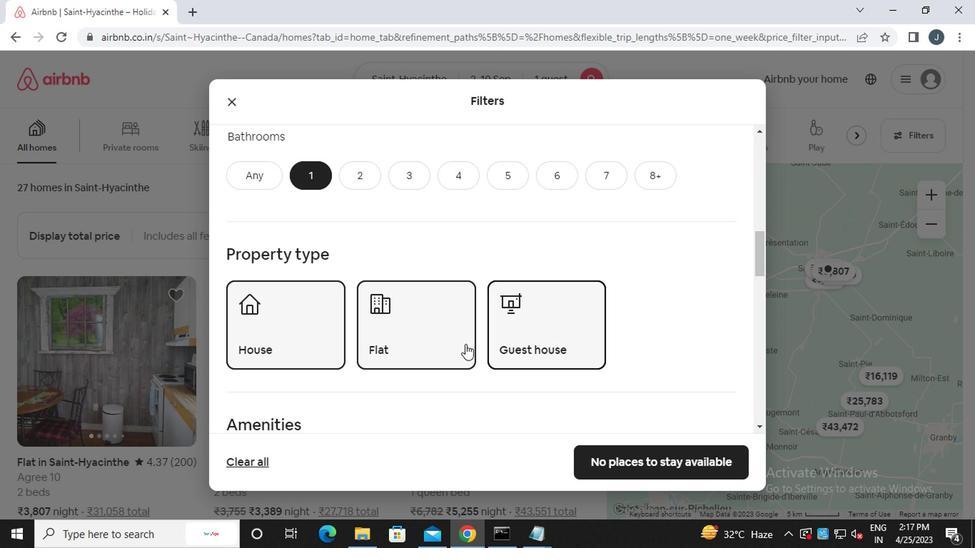 
Action: Mouse scrolled (458, 345) with delta (0, -1)
Screenshot: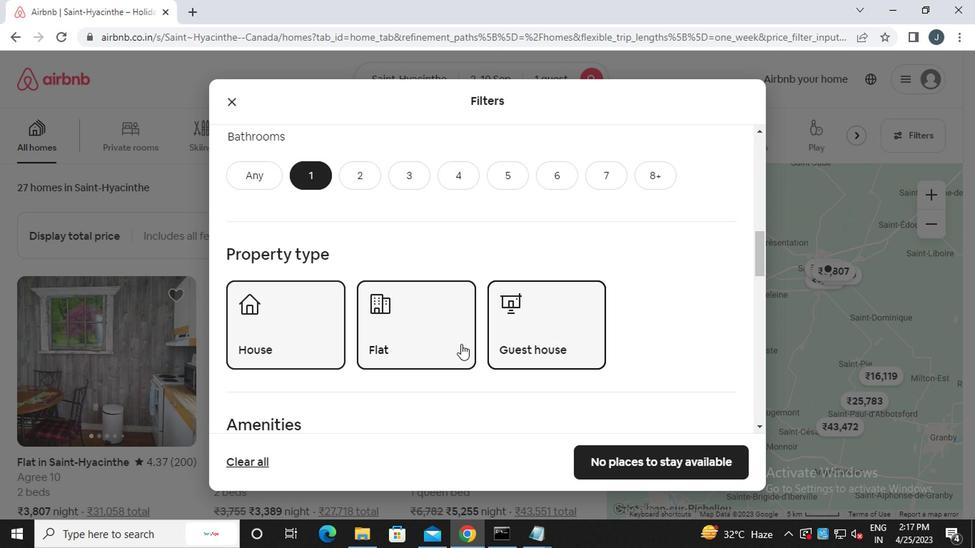 
Action: Mouse scrolled (458, 345) with delta (0, -1)
Screenshot: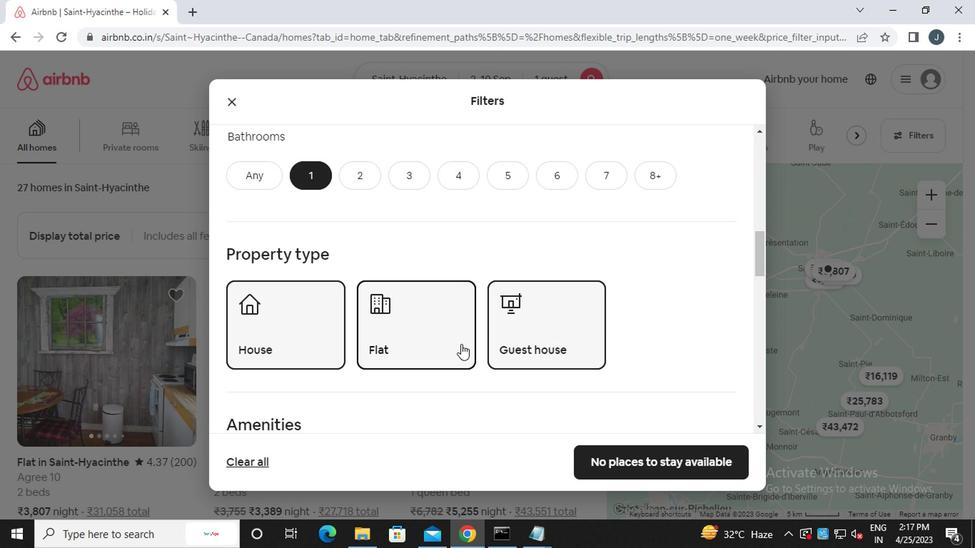 
Action: Mouse scrolled (458, 345) with delta (0, -1)
Screenshot: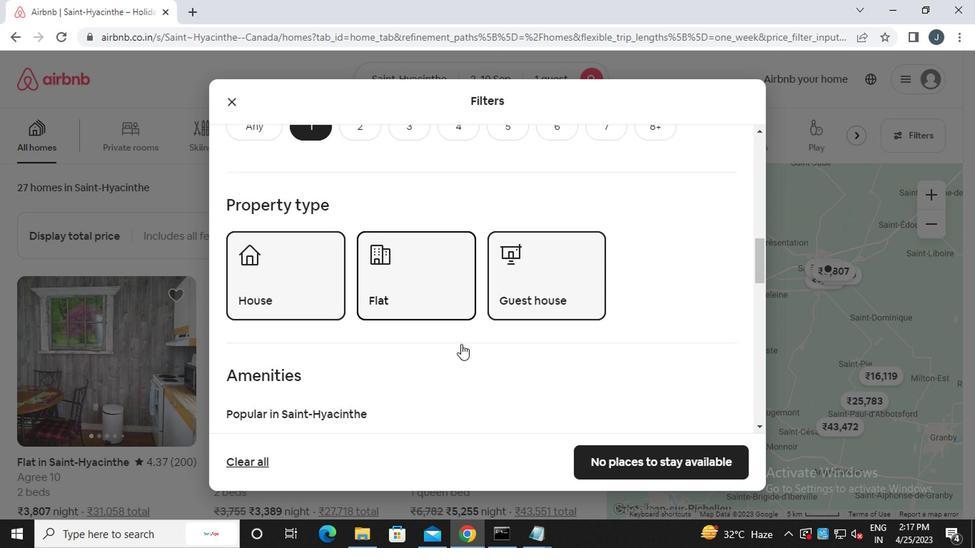 
Action: Mouse moved to (416, 335)
Screenshot: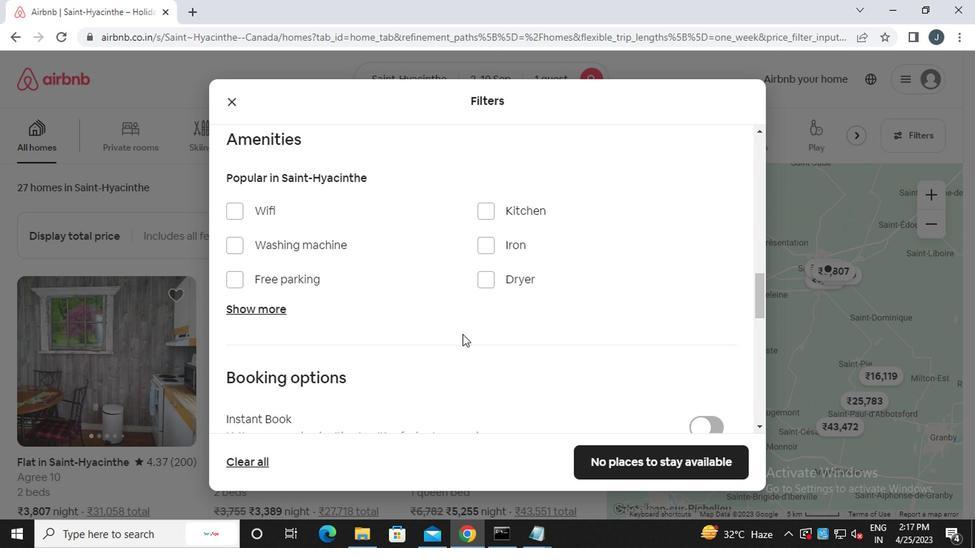 
Action: Mouse scrolled (416, 334) with delta (0, 0)
Screenshot: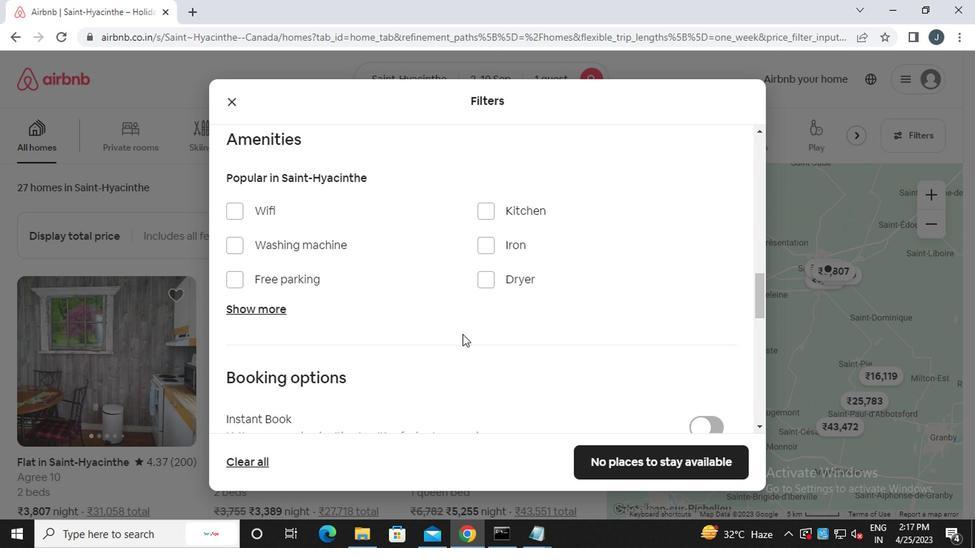 
Action: Mouse scrolled (416, 334) with delta (0, 0)
Screenshot: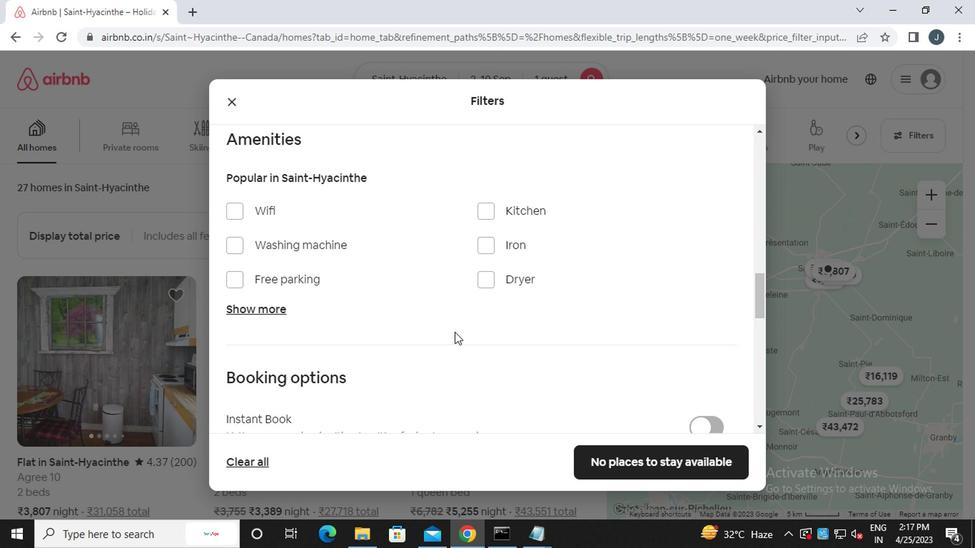 
Action: Mouse scrolled (416, 334) with delta (0, 0)
Screenshot: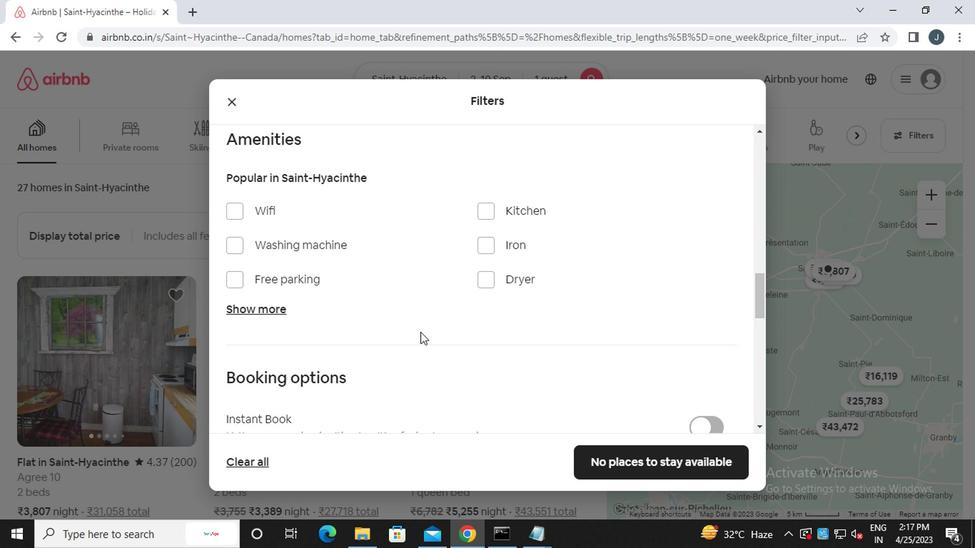 
Action: Mouse moved to (712, 263)
Screenshot: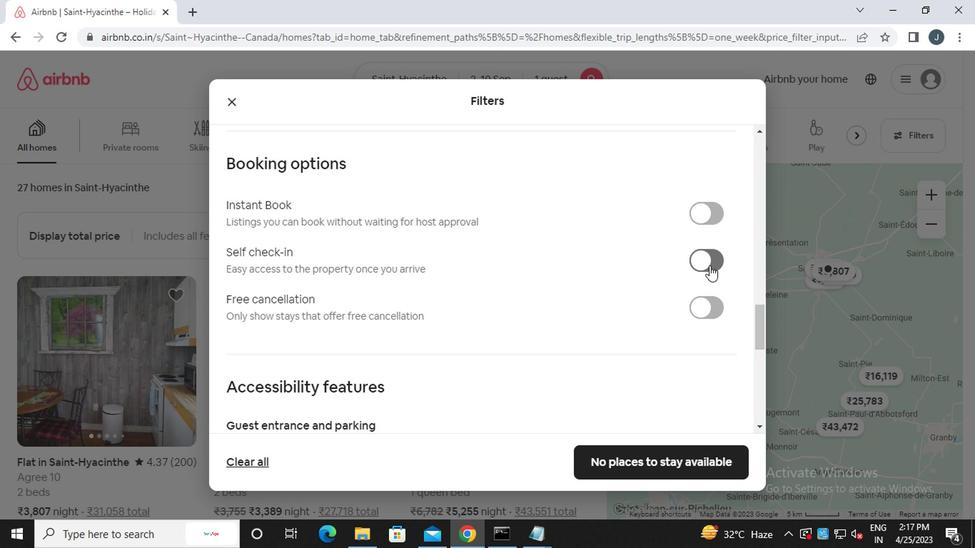 
Action: Mouse pressed left at (712, 263)
Screenshot: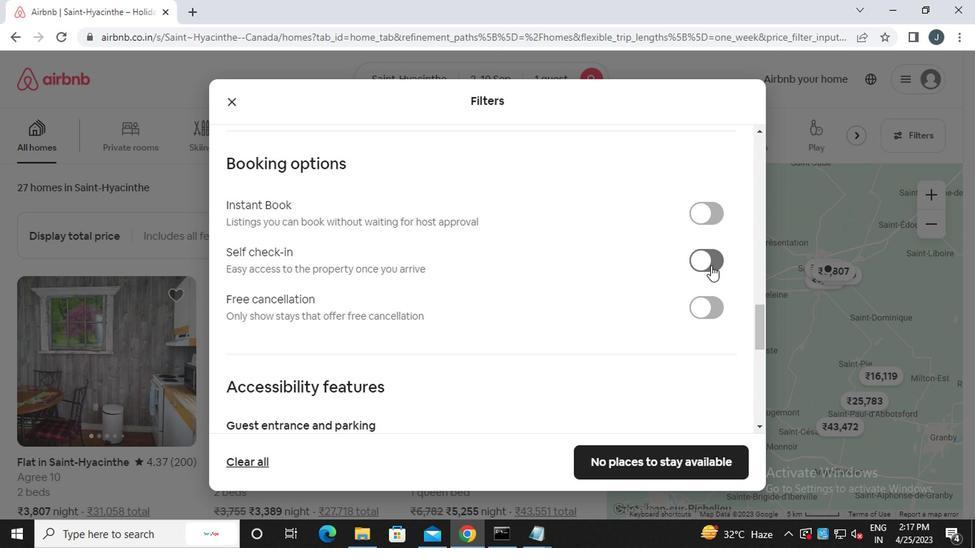 
Action: Mouse moved to (467, 306)
Screenshot: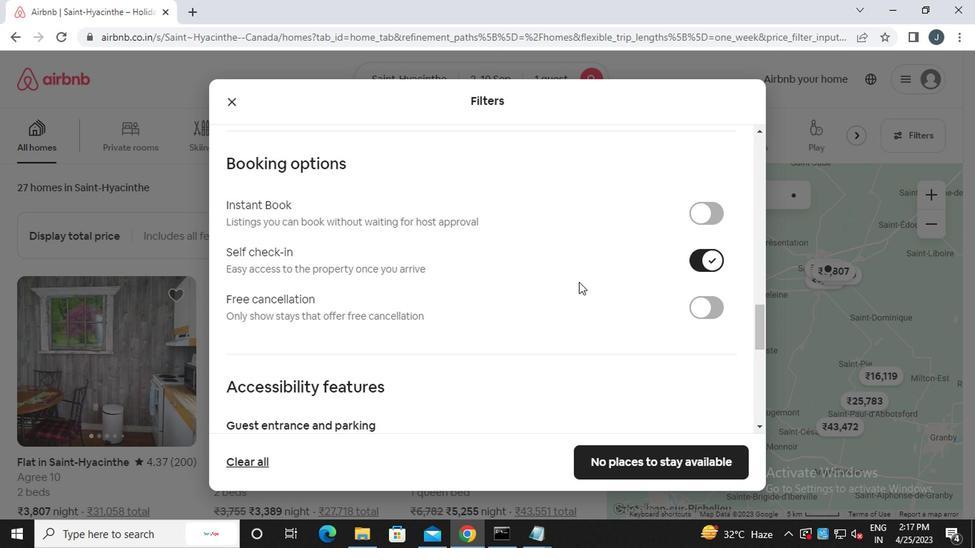 
Action: Mouse scrolled (467, 305) with delta (0, 0)
Screenshot: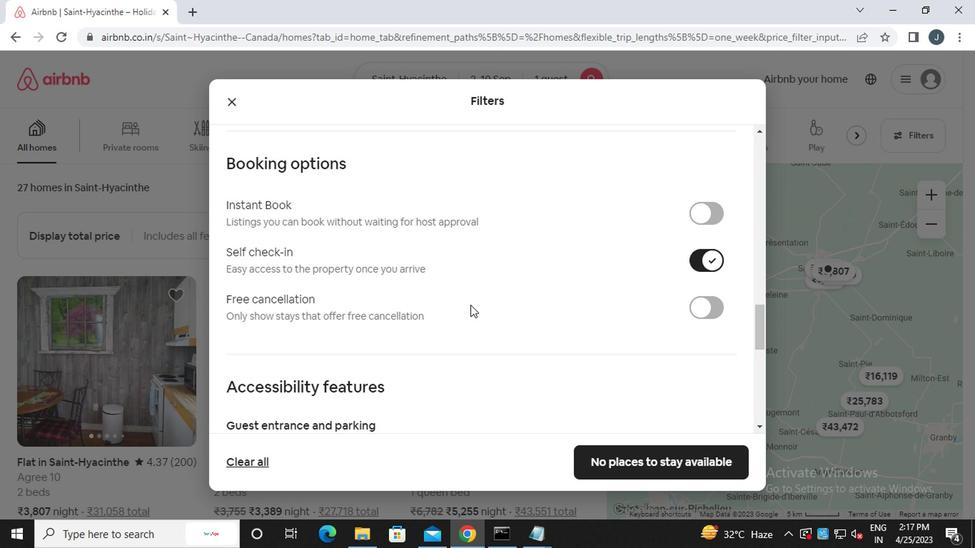 
Action: Mouse scrolled (467, 305) with delta (0, 0)
Screenshot: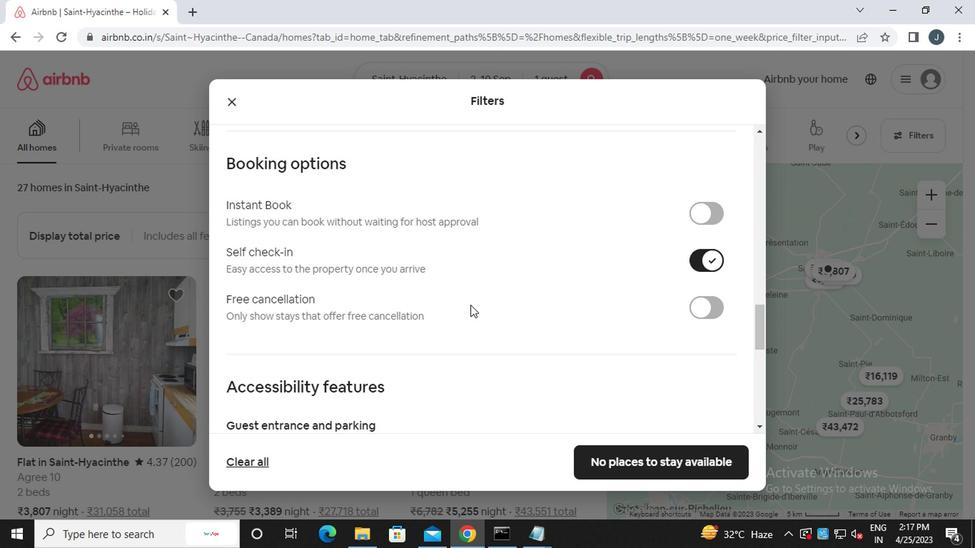 
Action: Mouse scrolled (467, 305) with delta (0, 0)
Screenshot: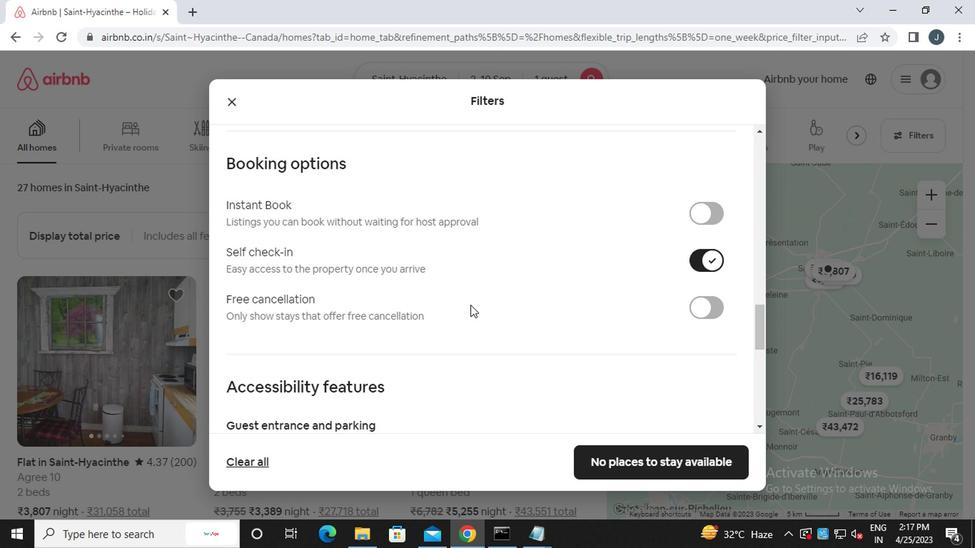 
Action: Mouse scrolled (467, 305) with delta (0, 0)
Screenshot: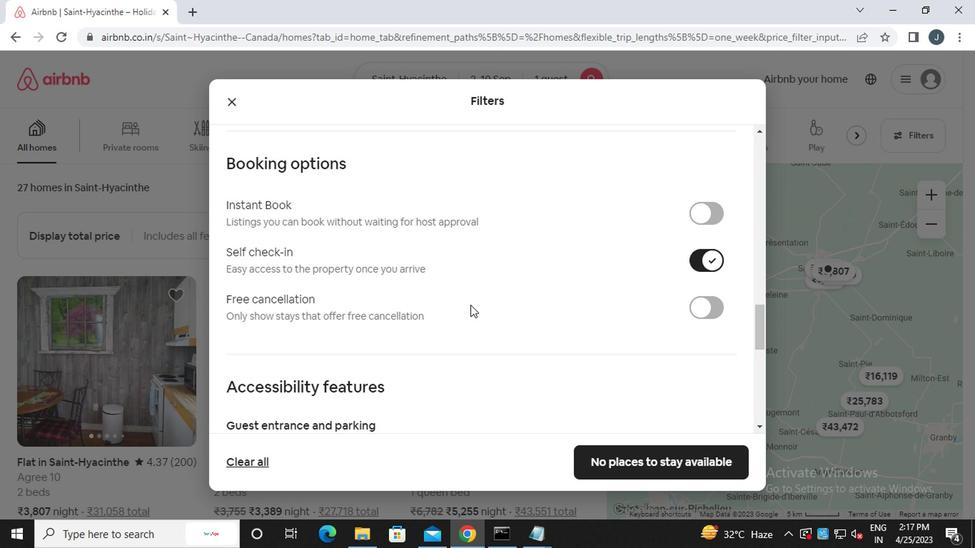 
Action: Mouse scrolled (467, 305) with delta (0, 0)
Screenshot: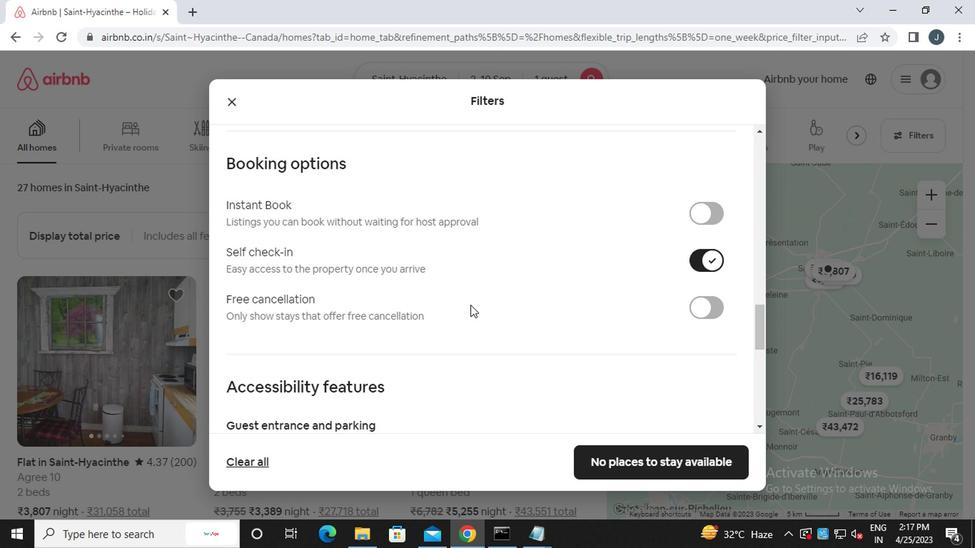 
Action: Mouse moved to (258, 321)
Screenshot: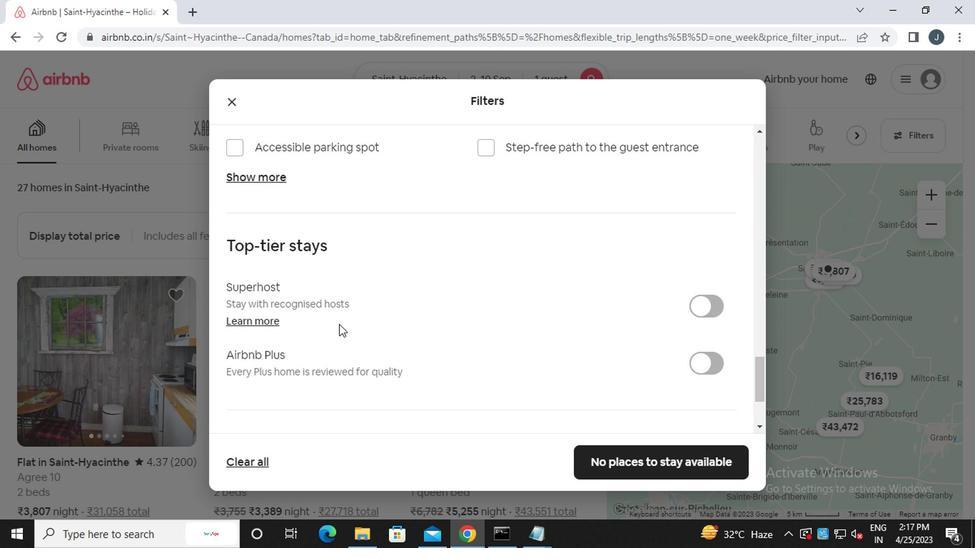 
Action: Mouse scrolled (258, 320) with delta (0, -1)
Screenshot: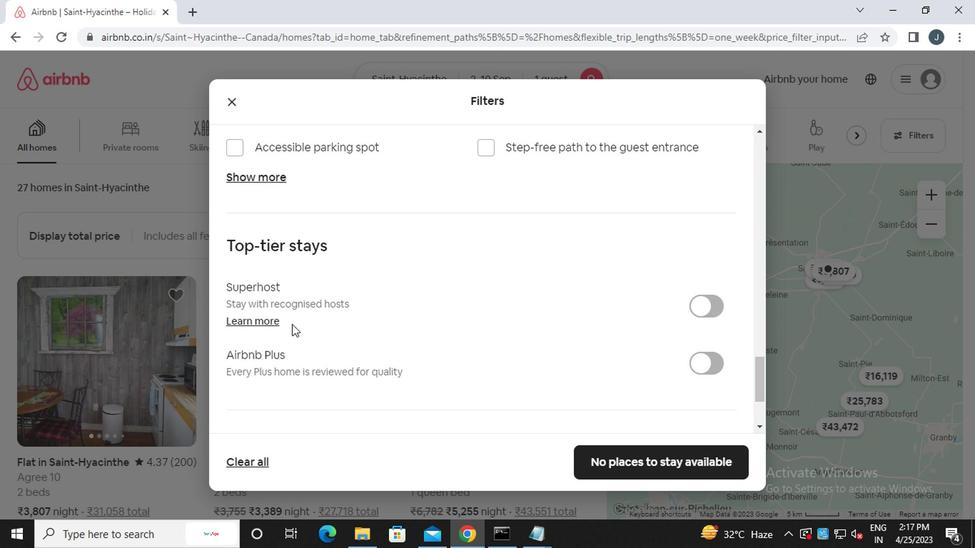 
Action: Mouse scrolled (258, 320) with delta (0, -1)
Screenshot: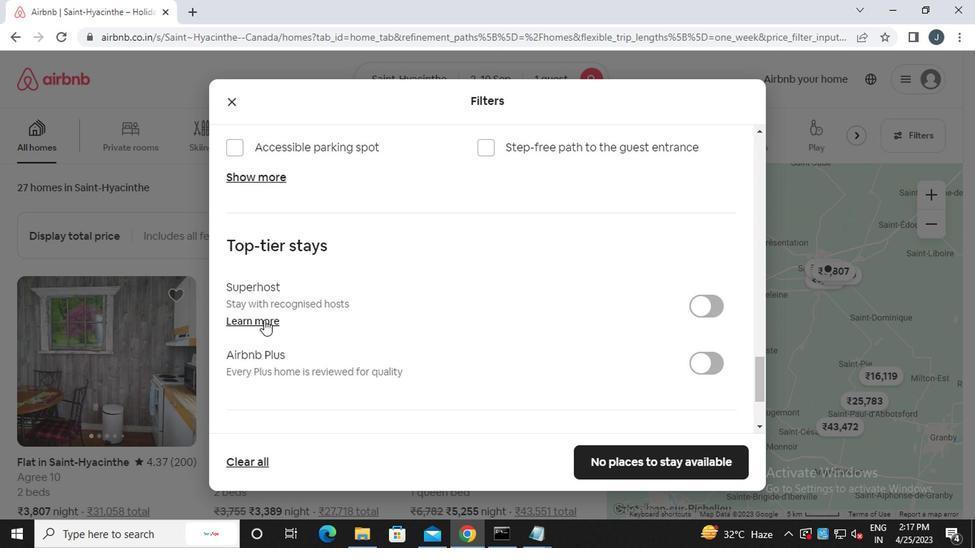 
Action: Mouse scrolled (258, 320) with delta (0, -1)
Screenshot: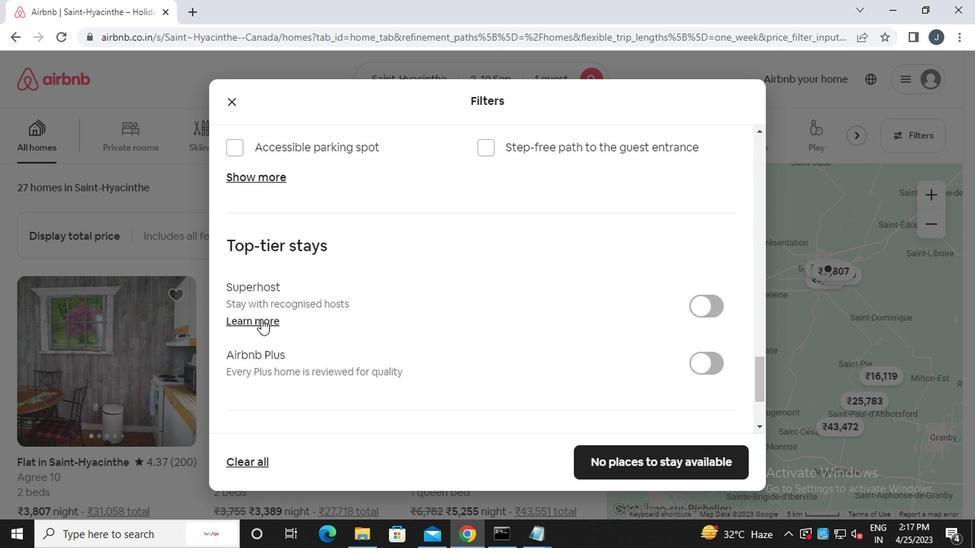 
Action: Mouse scrolled (258, 320) with delta (0, -1)
Screenshot: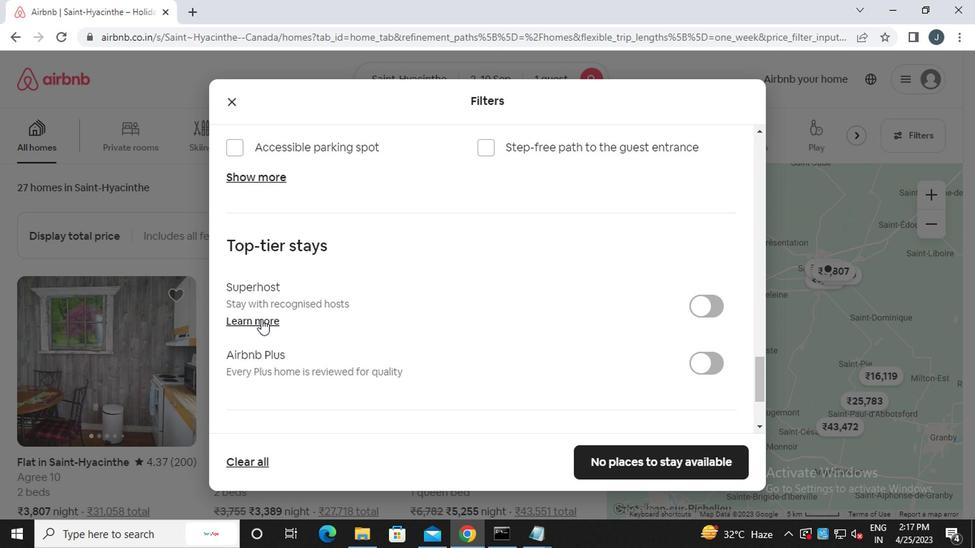 
Action: Mouse moved to (225, 362)
Screenshot: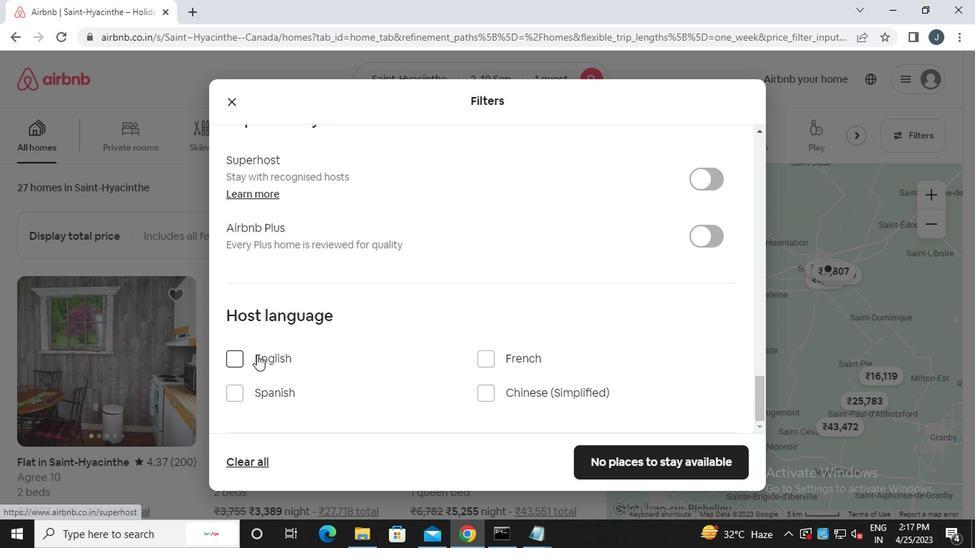 
Action: Mouse pressed left at (225, 362)
Screenshot: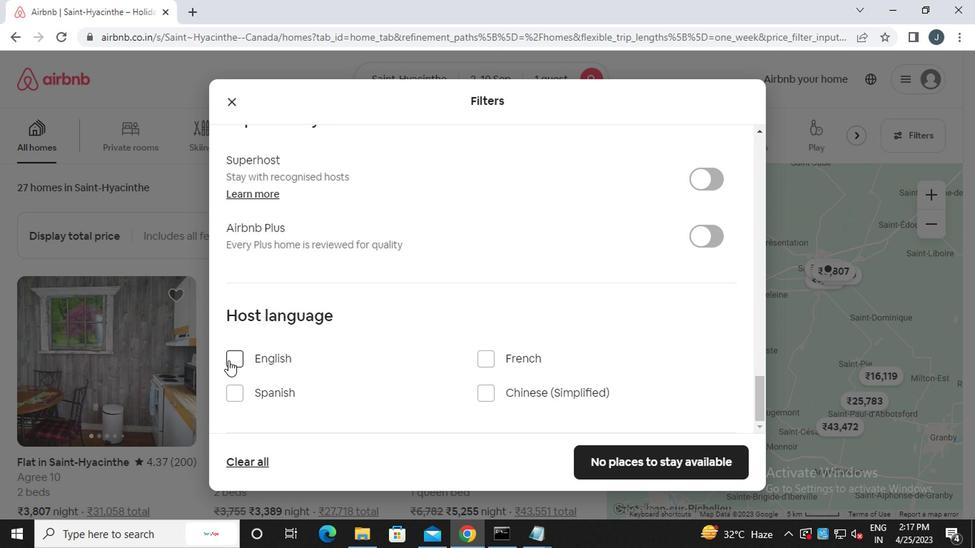 
Action: Mouse moved to (625, 467)
Screenshot: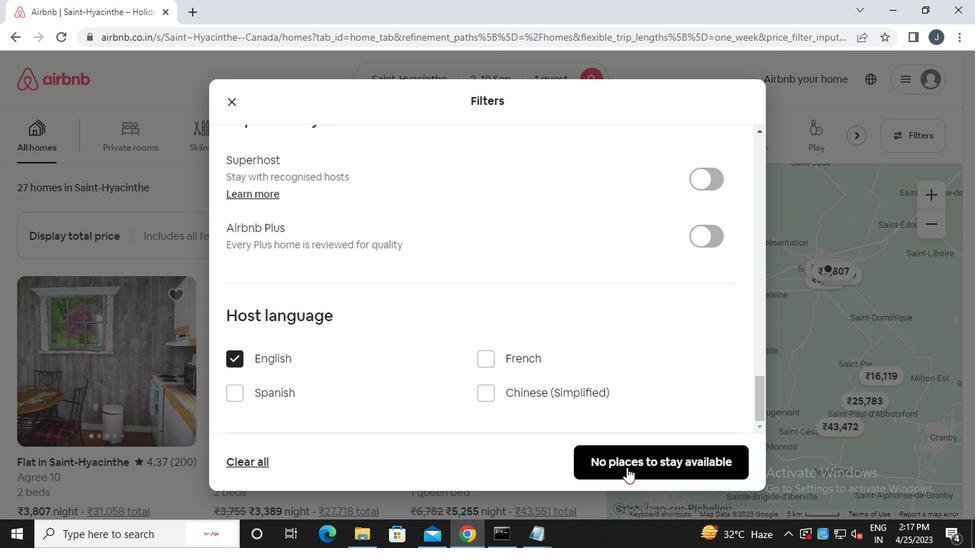 
Action: Mouse pressed left at (625, 467)
Screenshot: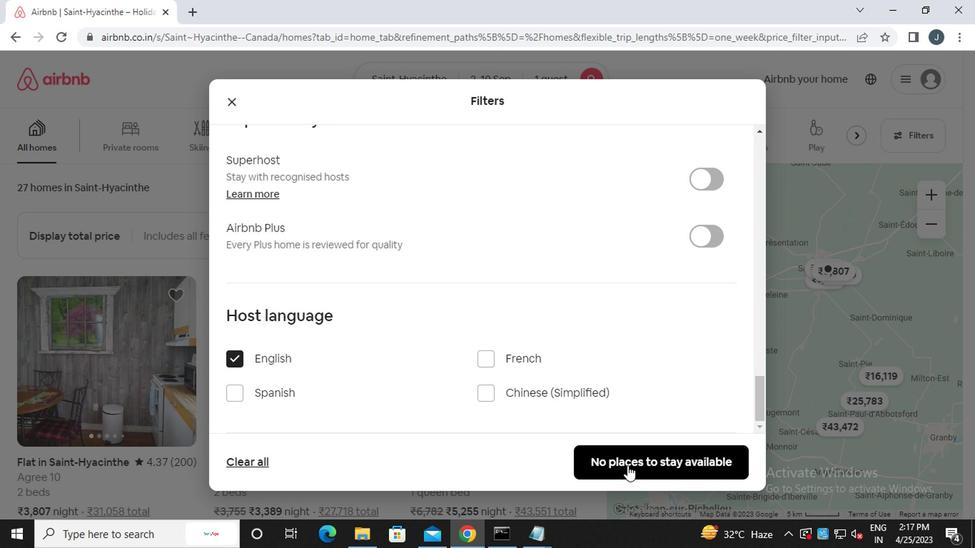 
Action: Mouse moved to (621, 462)
Screenshot: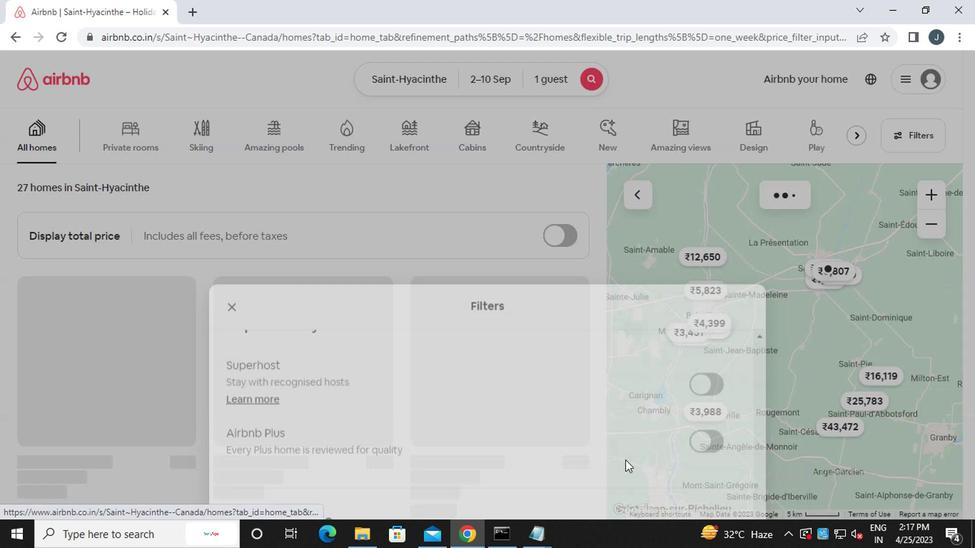 
